 Task: Look for space in Svetlyy, Russia from 10th June, 2023 to 25th June, 2023 for 4 adults in price range Rs.10000 to Rs.15000. Place can be private room with 4 bedrooms having 4 beds and 4 bathrooms. Property type can be house, flat, guest house, hotel. Amenities needed are: wifi, TV, free parkinig on premises, gym, breakfast. Booking option can be shelf check-in. Required host language is English.
Action: Mouse moved to (314, 133)
Screenshot: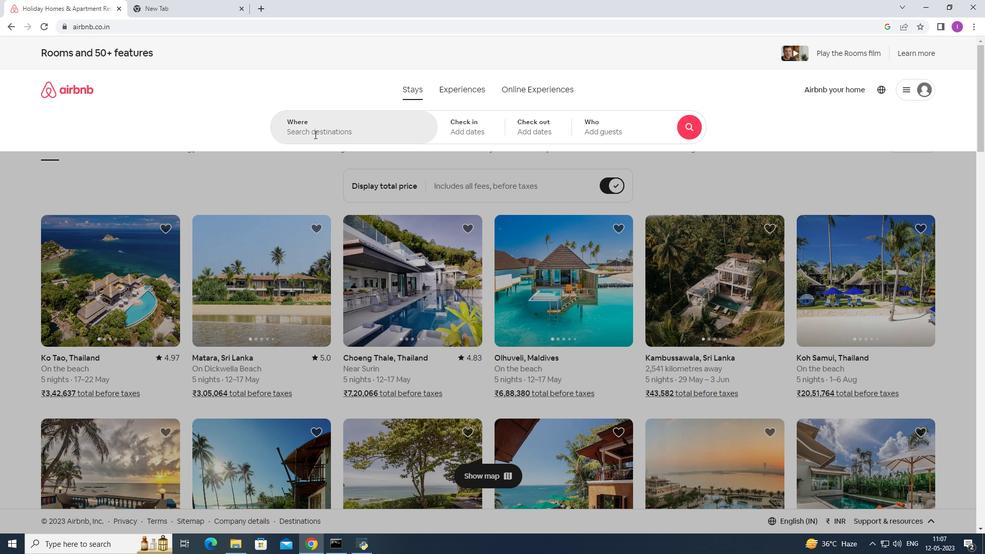 
Action: Mouse pressed left at (314, 133)
Screenshot: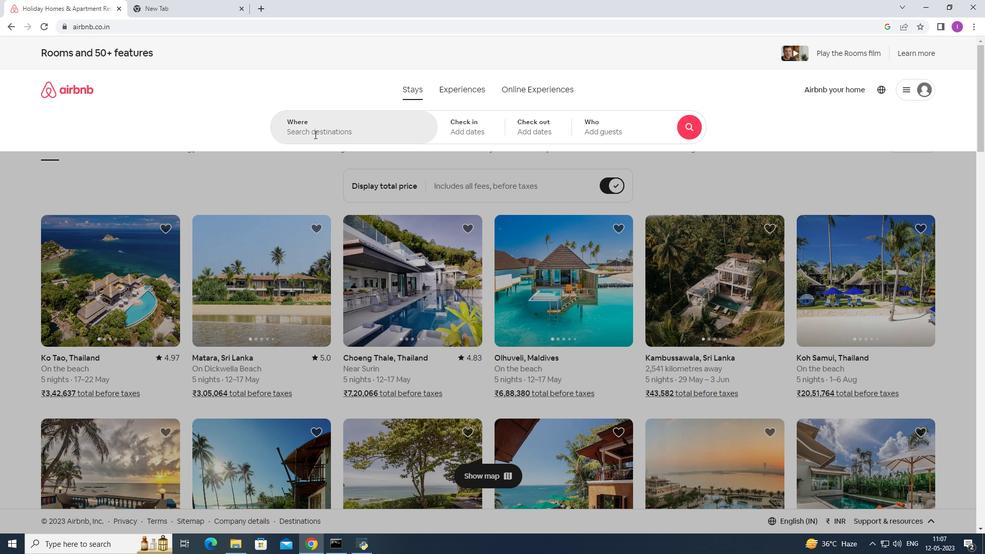
Action: Key pressed <Key.shift>Svetlyy,<Key.shift><Key.shift><Key.shift><Key.shift><Key.shift><Key.shift><Key.shift><Key.shift><Key.shift><Key.shift><Key.shift><Key.shift><Key.shift>Russia
Screenshot: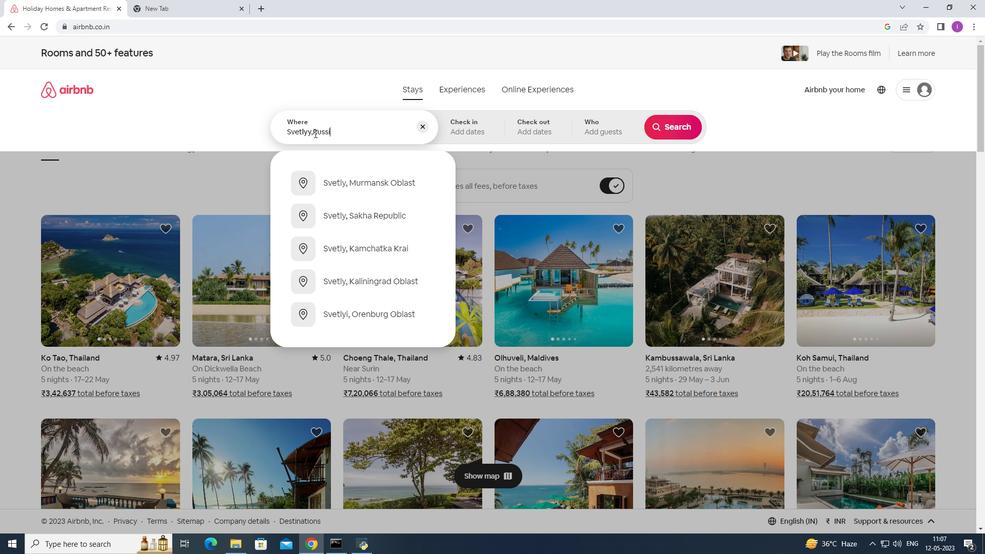 
Action: Mouse moved to (484, 126)
Screenshot: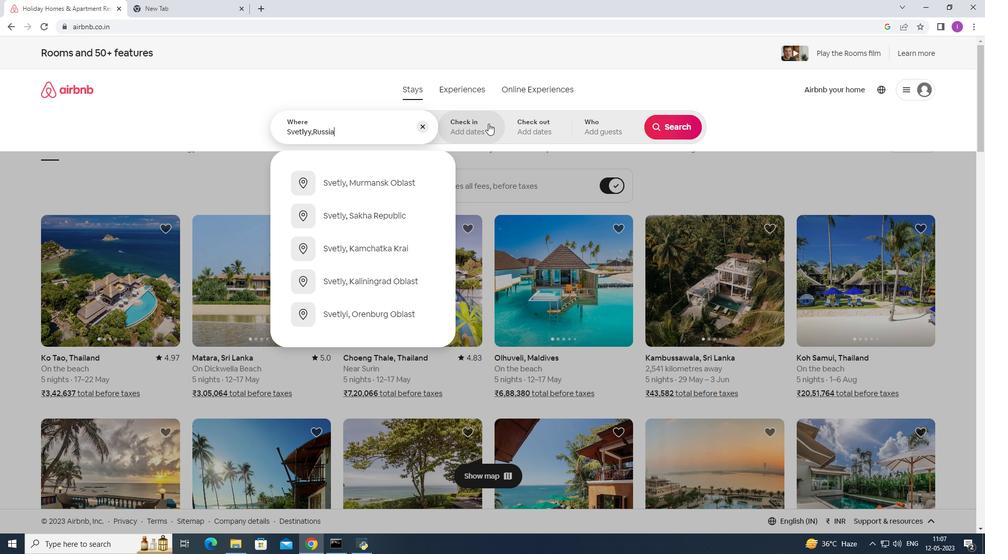 
Action: Mouse pressed left at (484, 126)
Screenshot: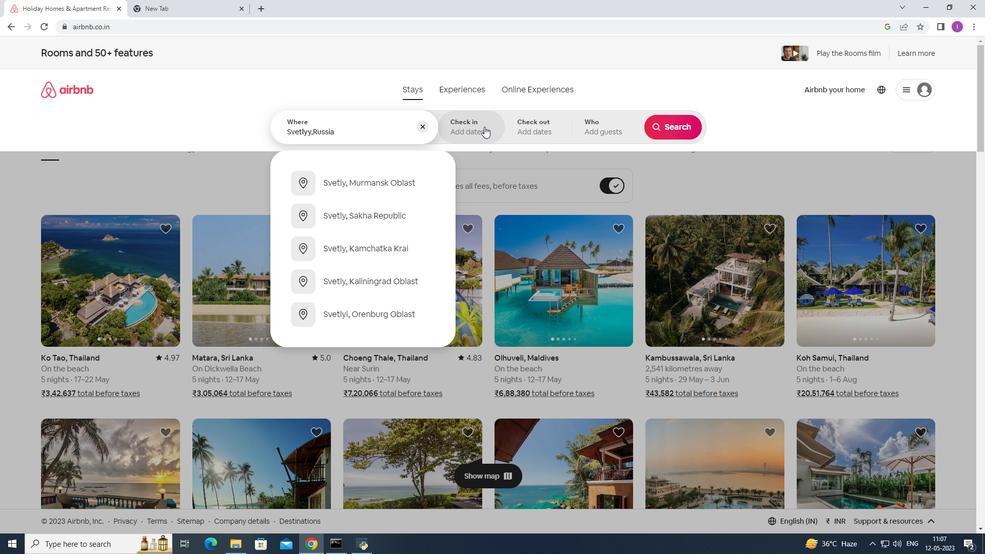 
Action: Mouse moved to (657, 271)
Screenshot: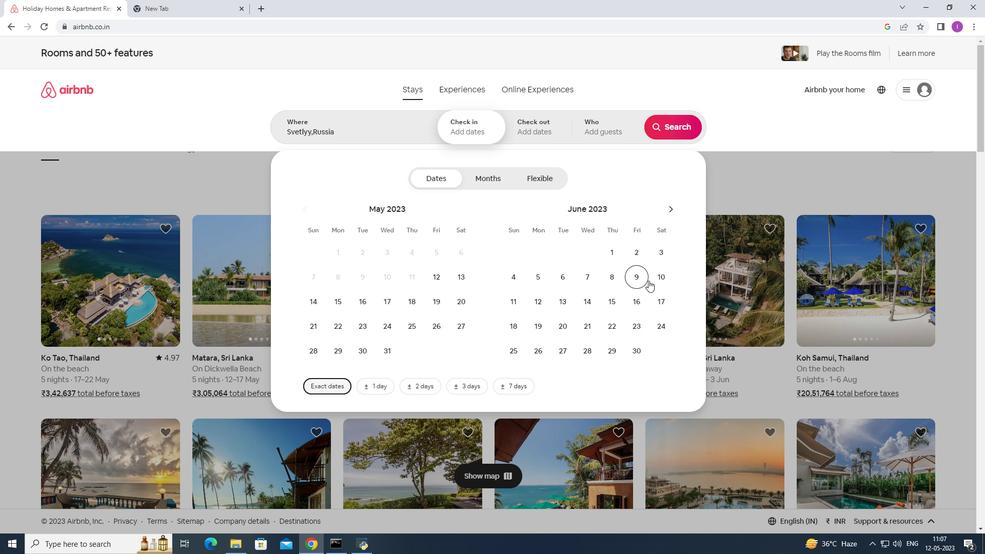 
Action: Mouse pressed left at (657, 271)
Screenshot: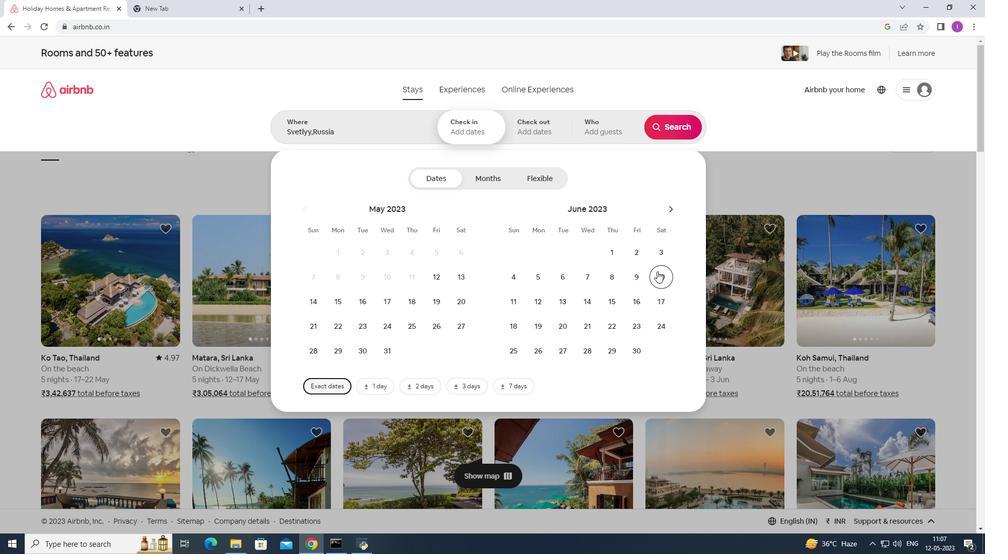 
Action: Mouse moved to (515, 355)
Screenshot: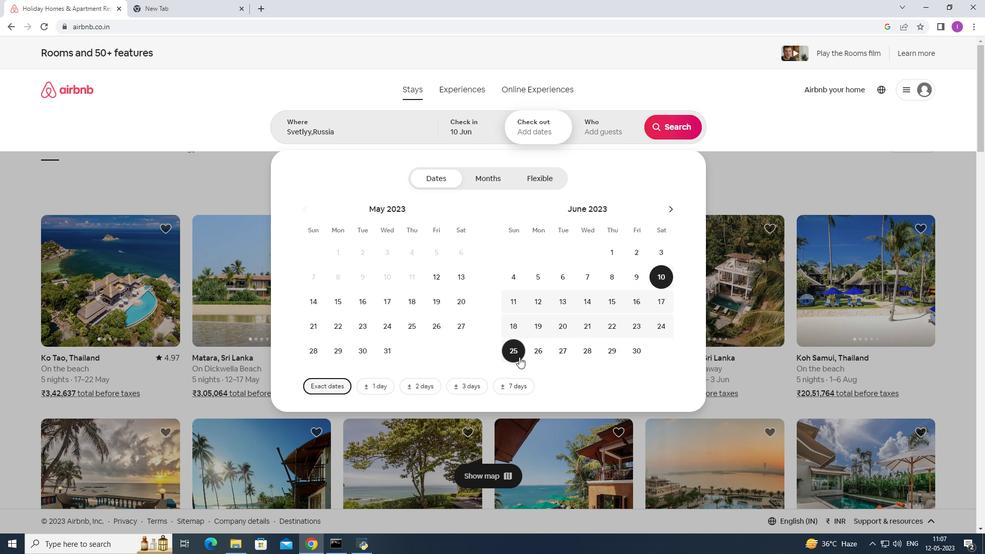
Action: Mouse pressed left at (515, 355)
Screenshot: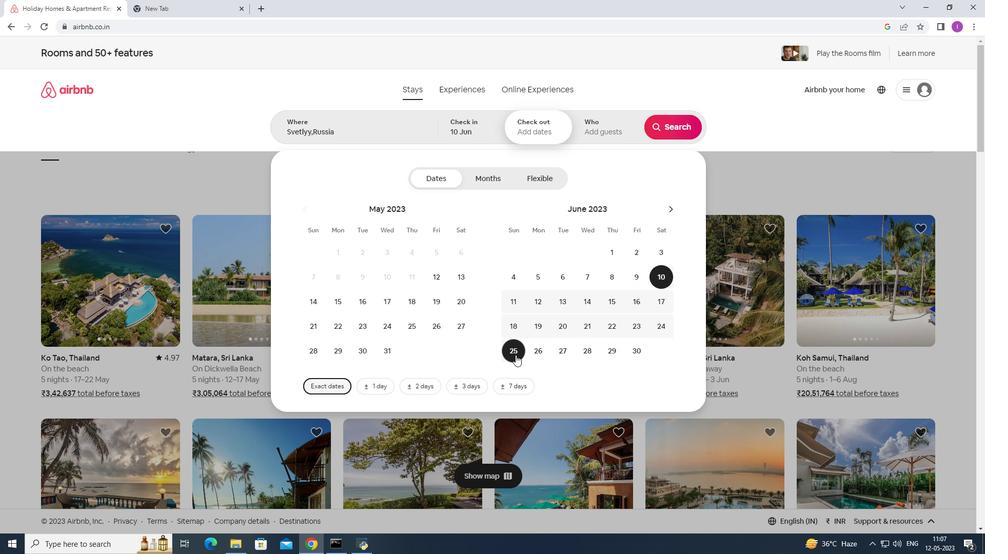 
Action: Mouse moved to (612, 127)
Screenshot: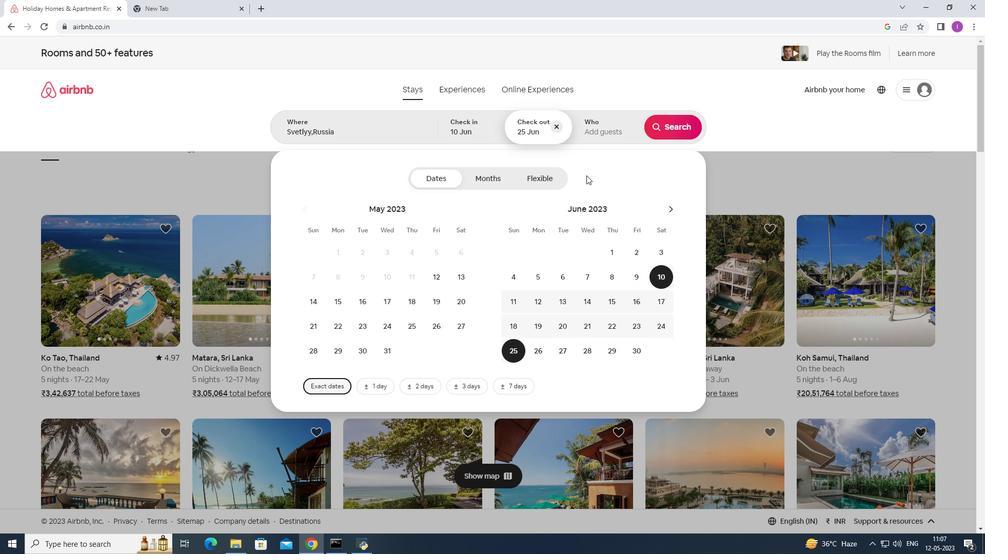 
Action: Mouse pressed left at (612, 127)
Screenshot: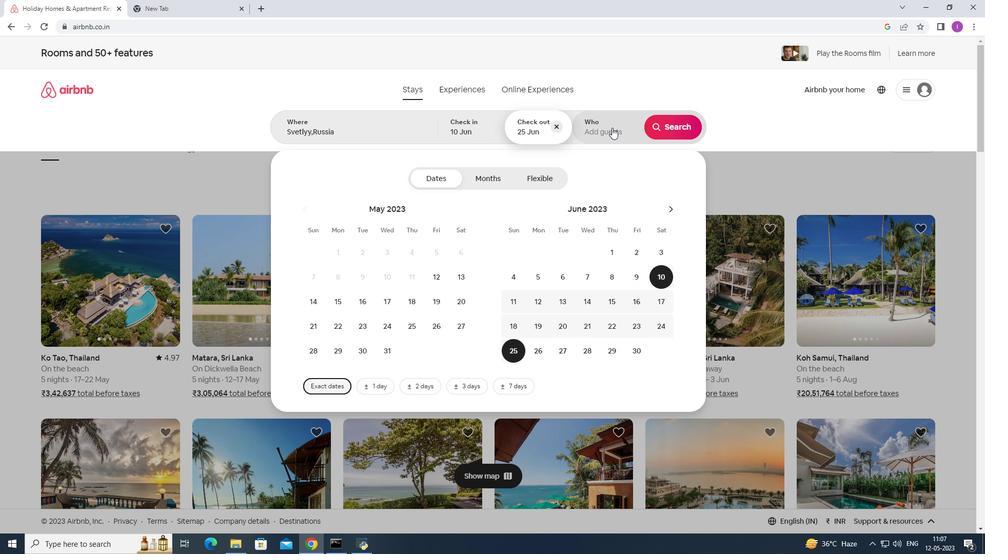 
Action: Mouse moved to (676, 178)
Screenshot: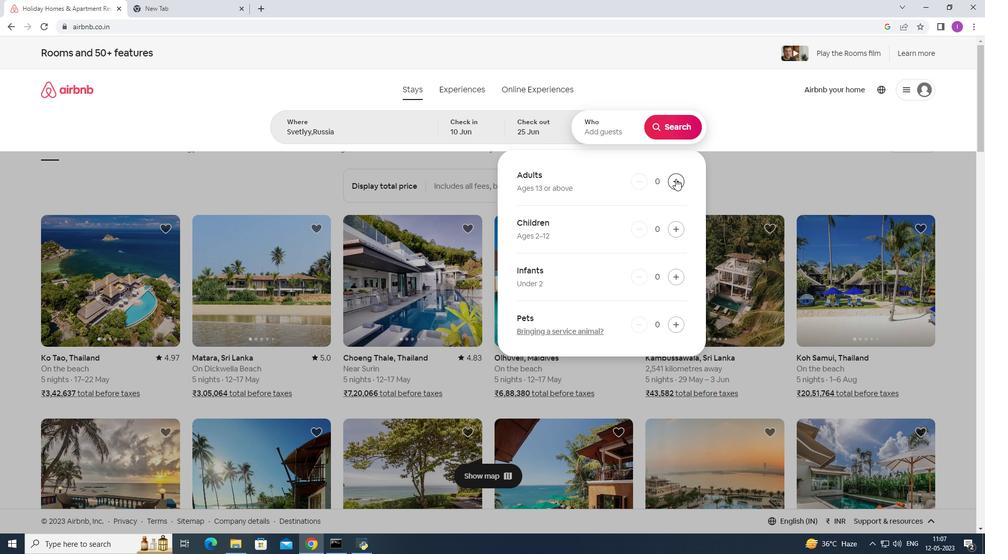 
Action: Mouse pressed left at (676, 178)
Screenshot: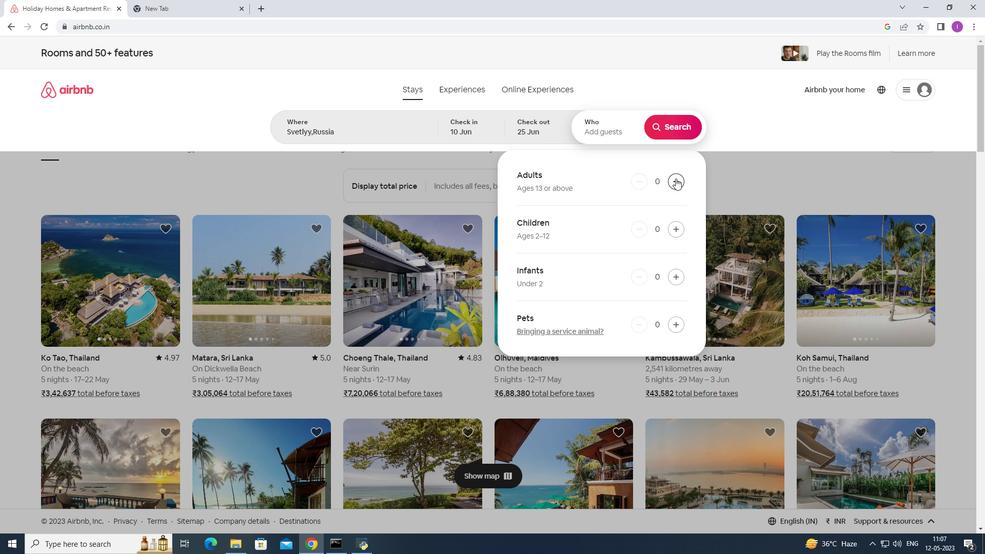 
Action: Mouse moved to (676, 178)
Screenshot: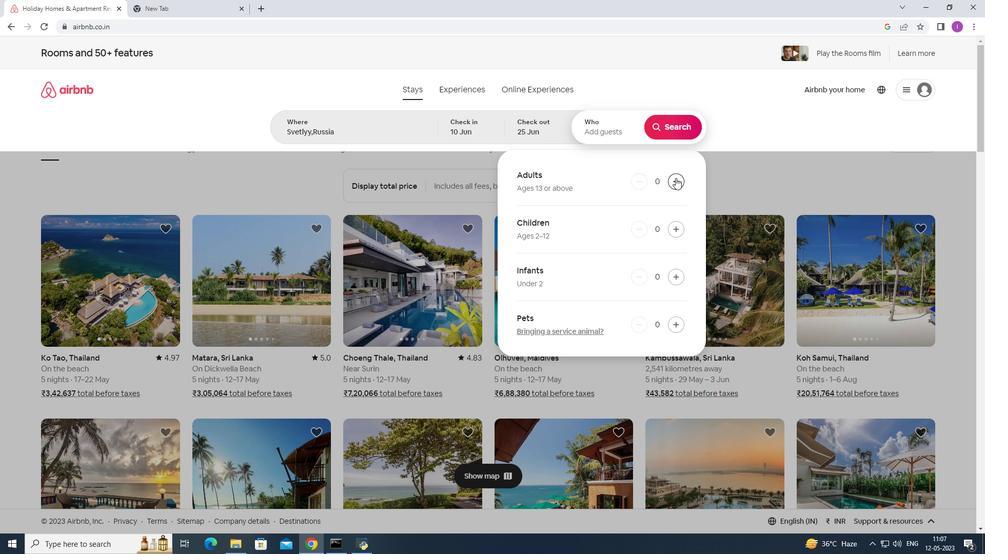 
Action: Mouse pressed left at (676, 178)
Screenshot: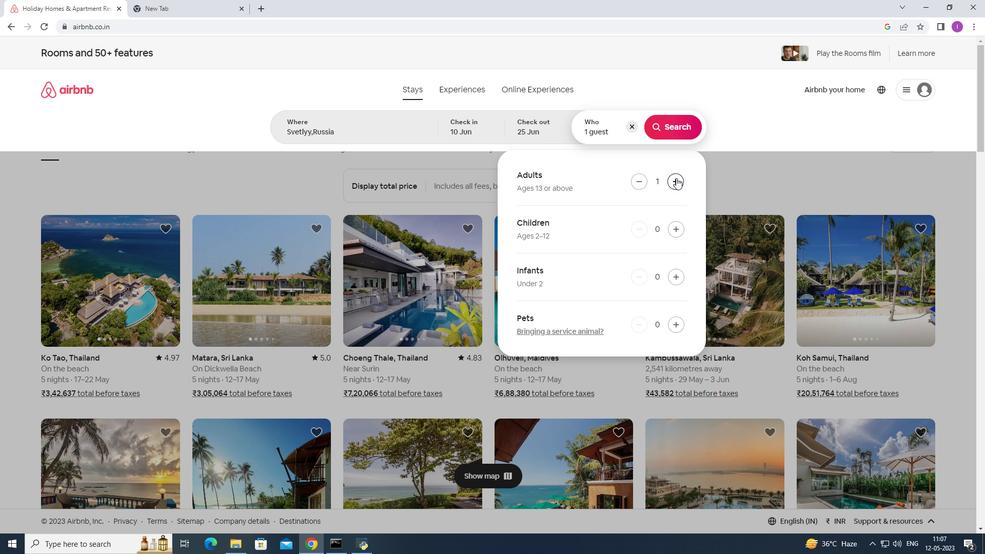 
Action: Mouse pressed left at (676, 178)
Screenshot: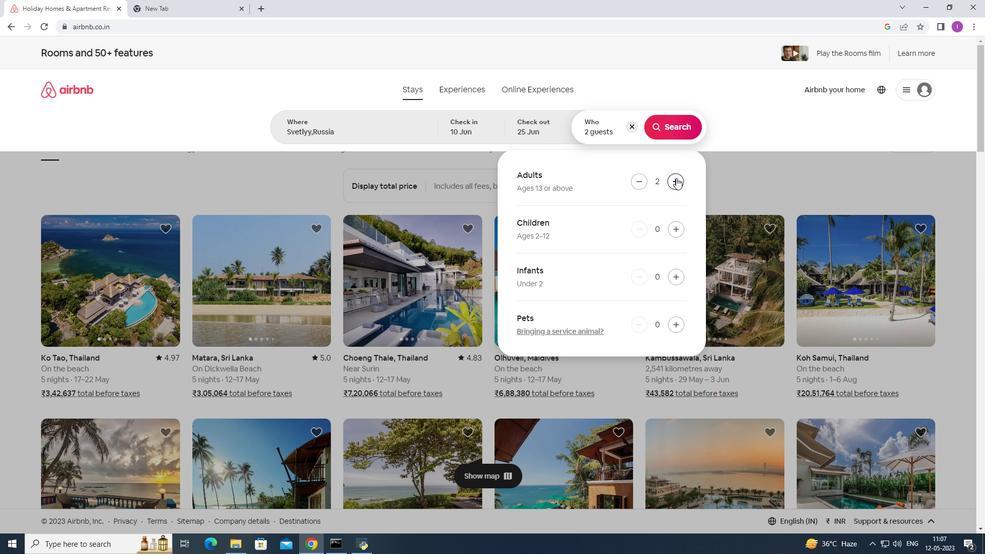 
Action: Mouse pressed left at (676, 178)
Screenshot: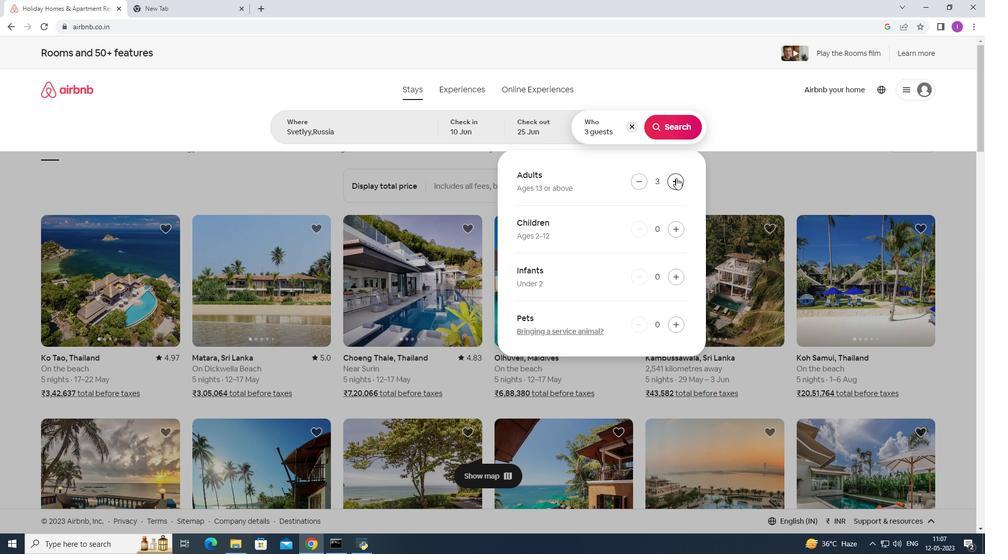 
Action: Mouse pressed left at (676, 178)
Screenshot: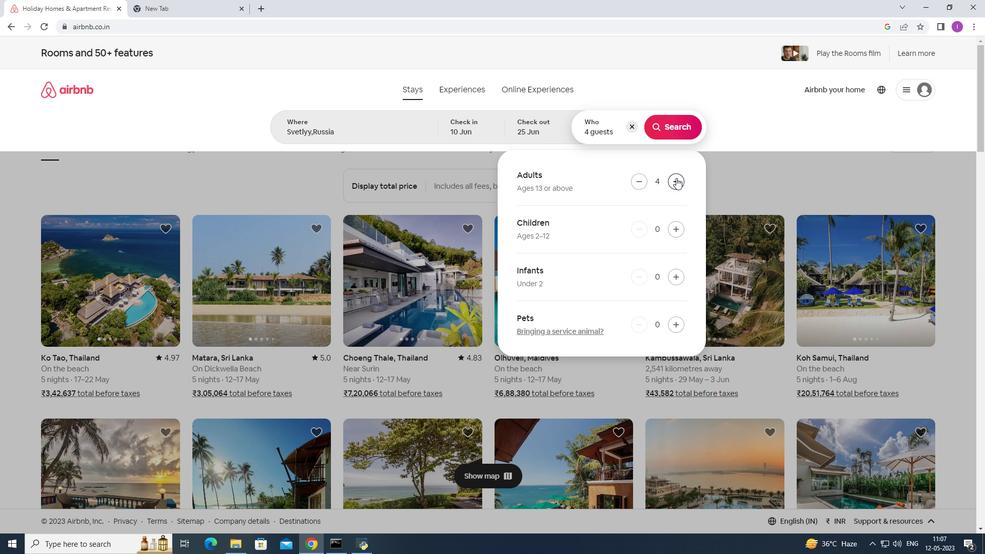 
Action: Mouse moved to (641, 183)
Screenshot: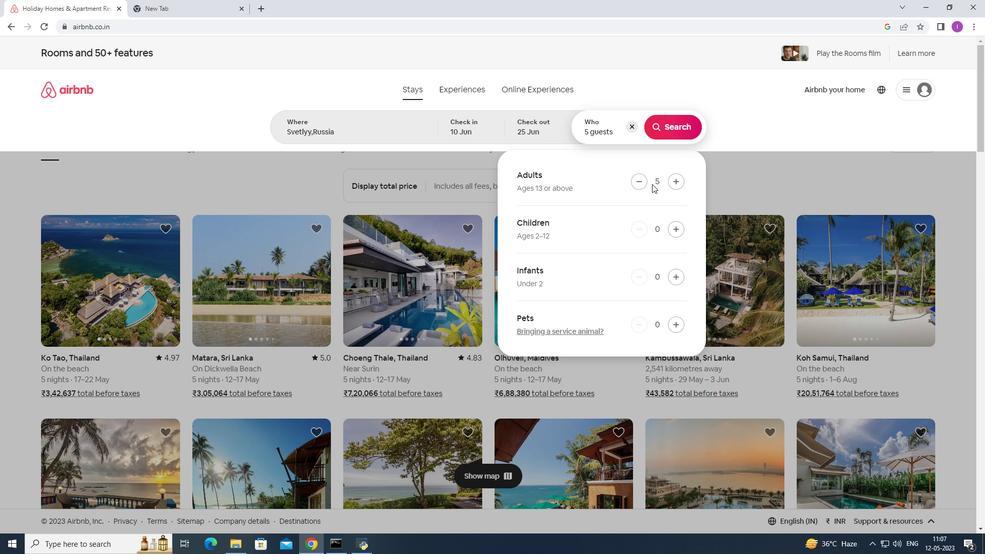 
Action: Mouse pressed left at (641, 183)
Screenshot: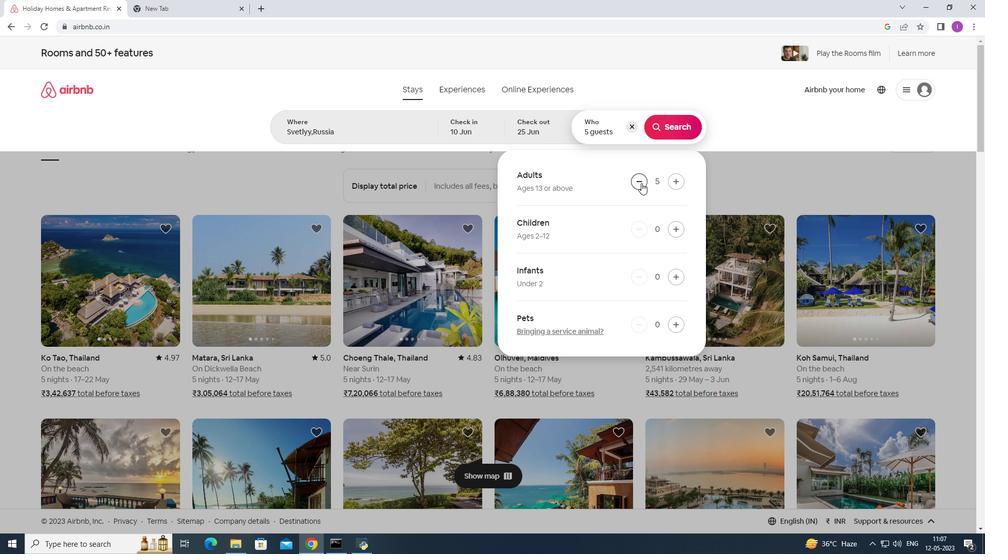 
Action: Mouse moved to (693, 126)
Screenshot: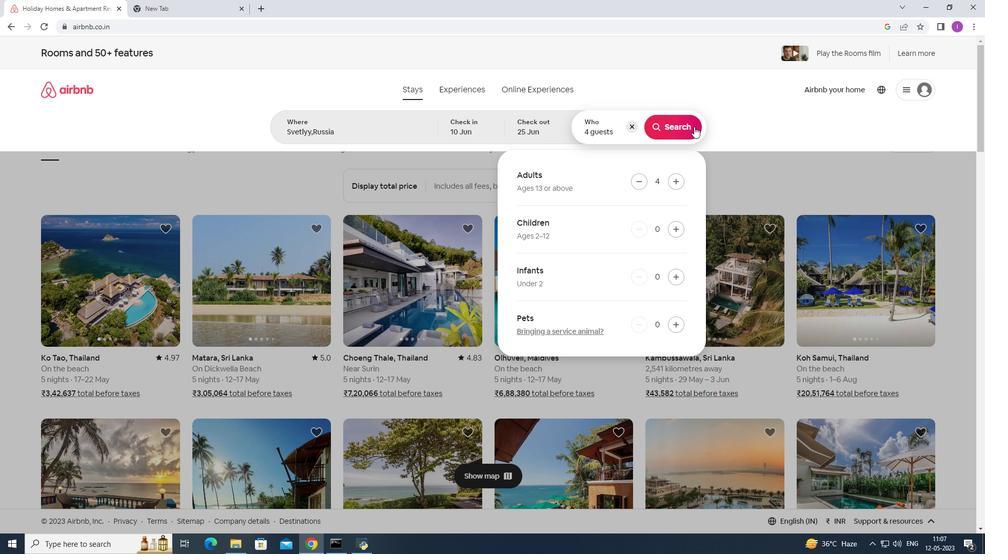 
Action: Mouse pressed left at (693, 126)
Screenshot: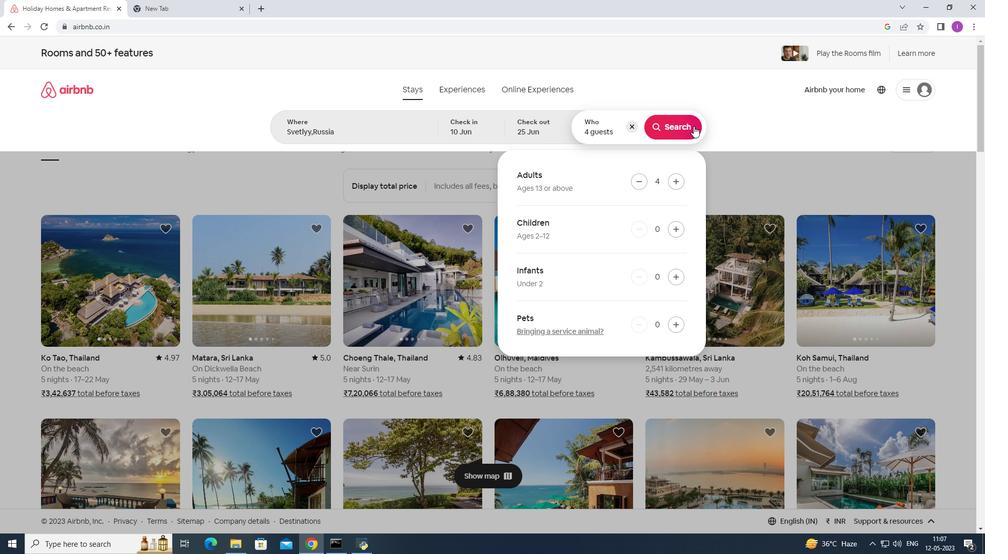 
Action: Mouse moved to (930, 91)
Screenshot: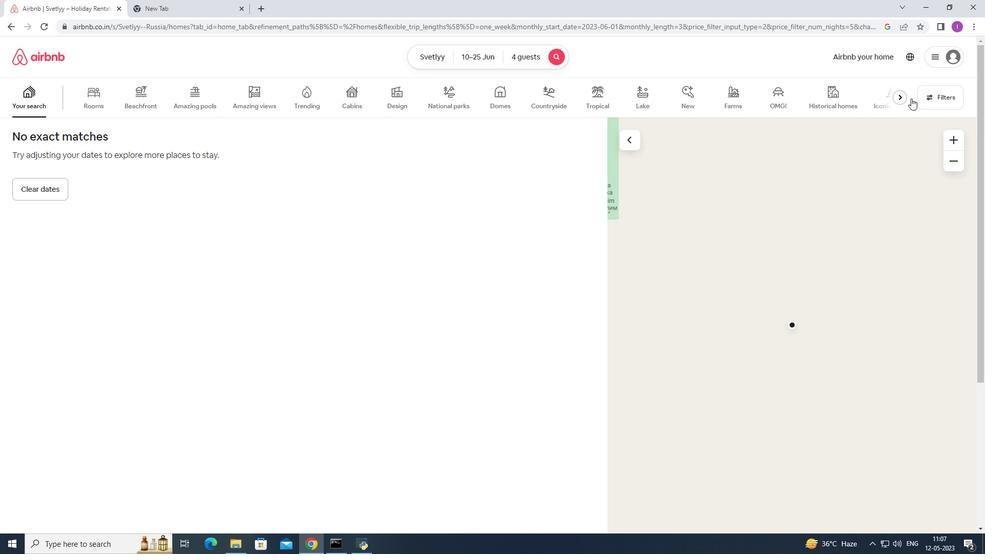 
Action: Mouse pressed left at (930, 91)
Screenshot: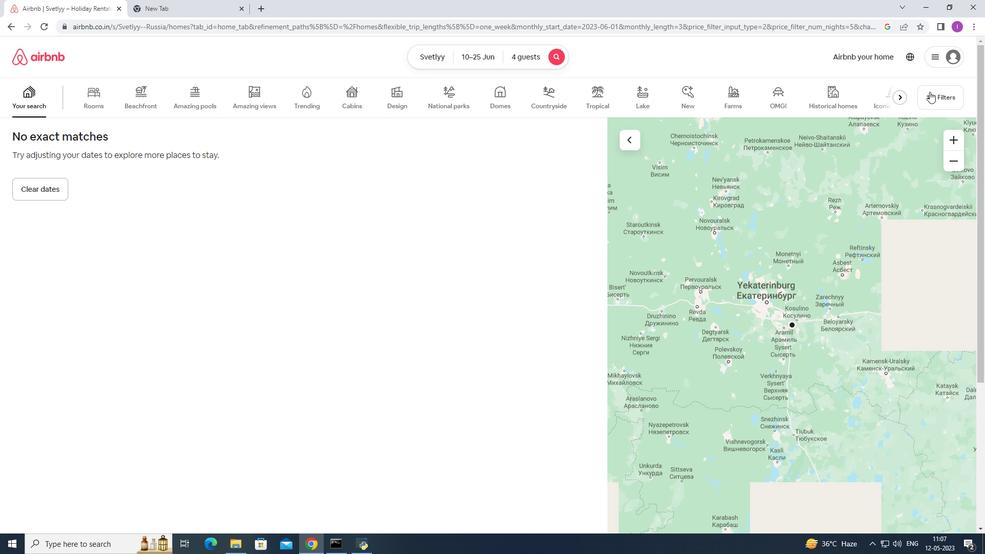 
Action: Mouse moved to (556, 349)
Screenshot: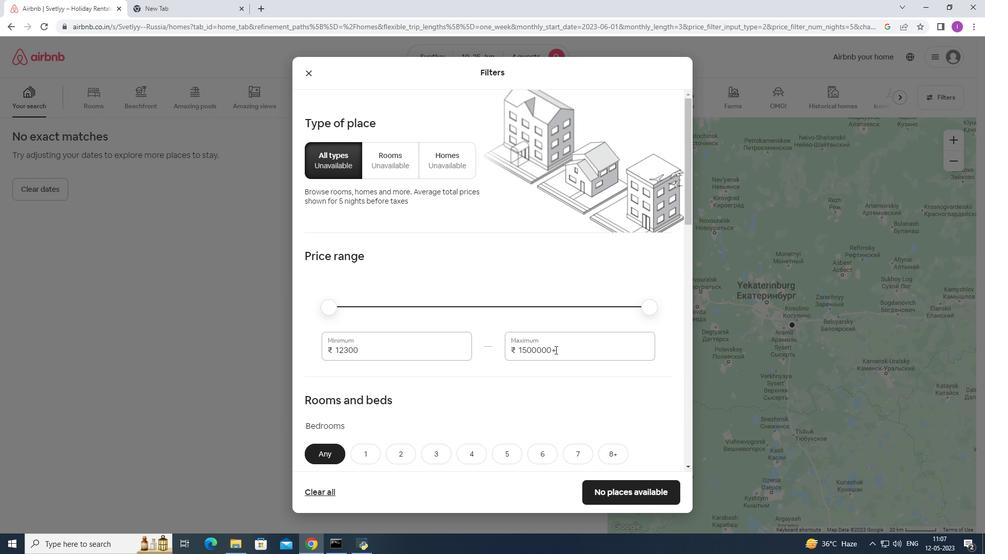 
Action: Mouse pressed left at (556, 349)
Screenshot: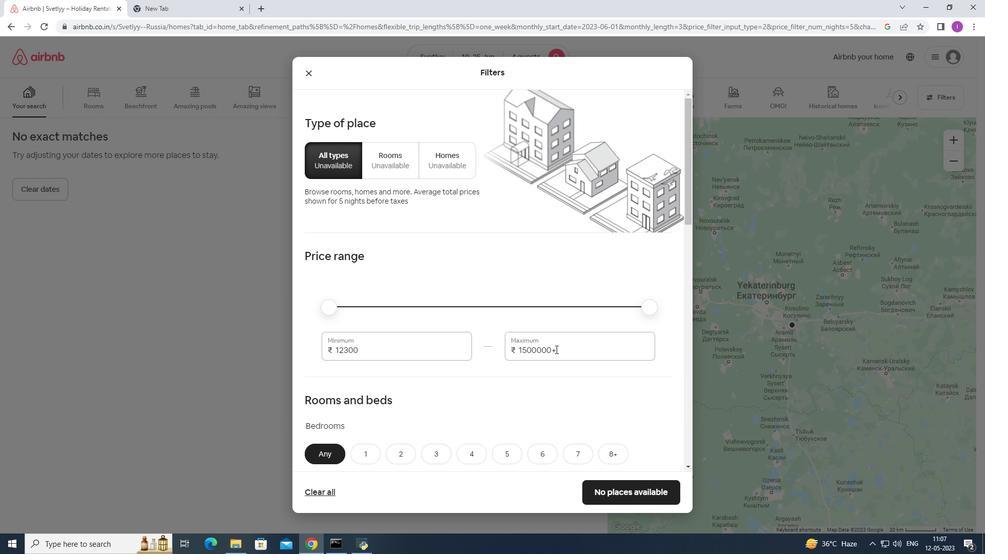 
Action: Mouse moved to (506, 349)
Screenshot: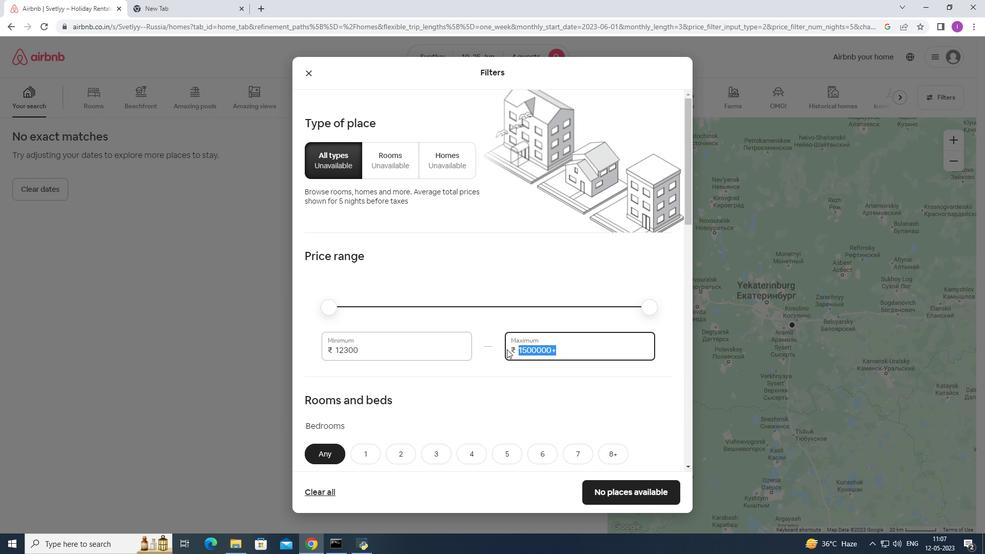 
Action: Key pressed 1
Screenshot: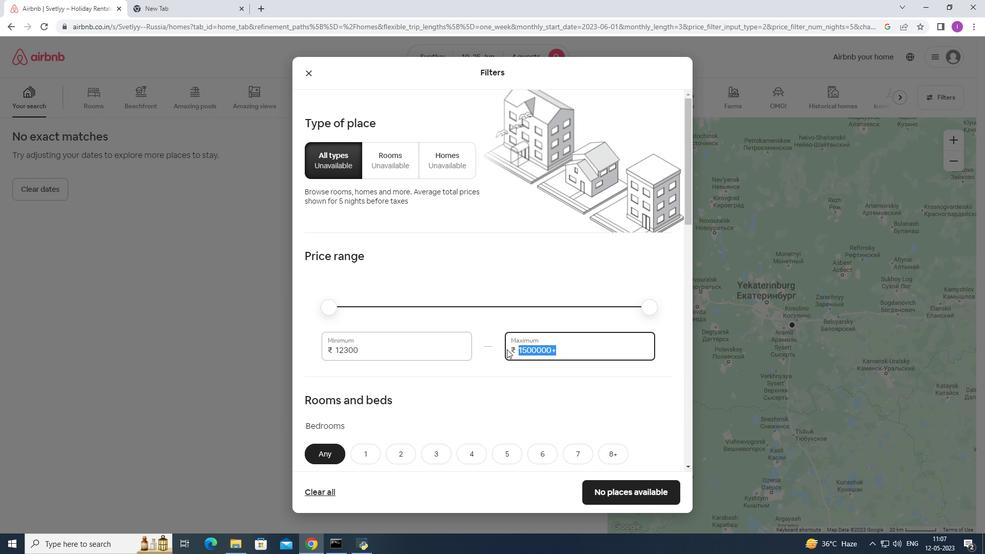
Action: Mouse moved to (506, 349)
Screenshot: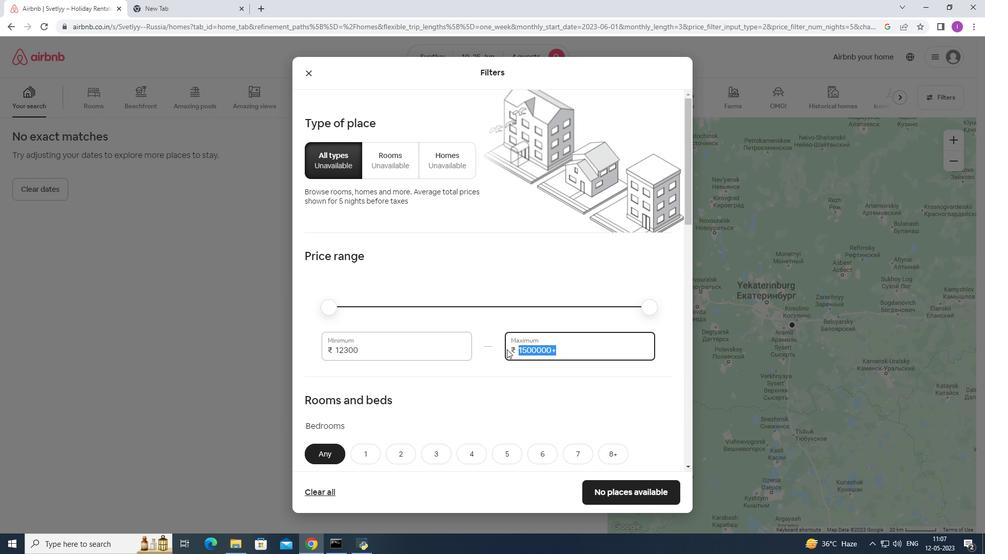 
Action: Key pressed 5000
Screenshot: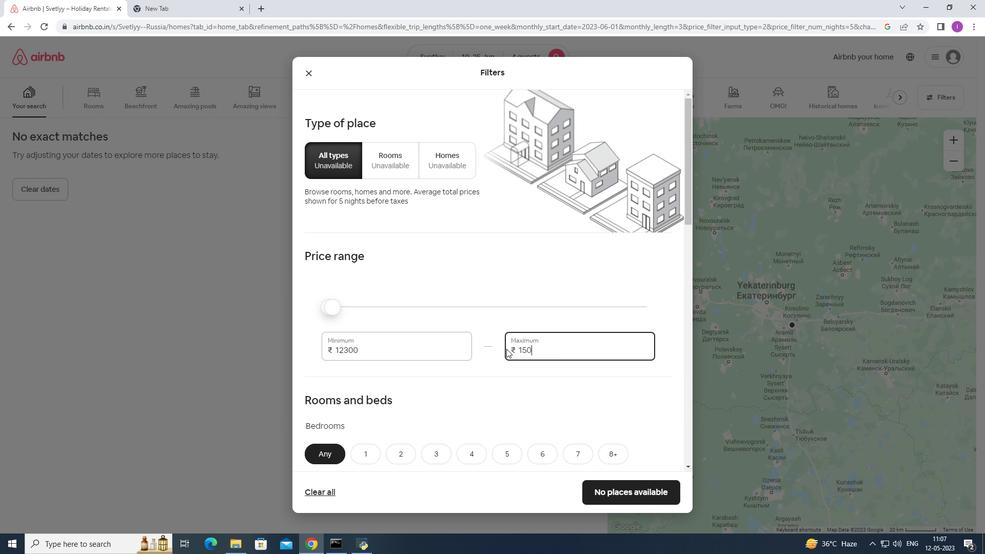
Action: Mouse moved to (435, 365)
Screenshot: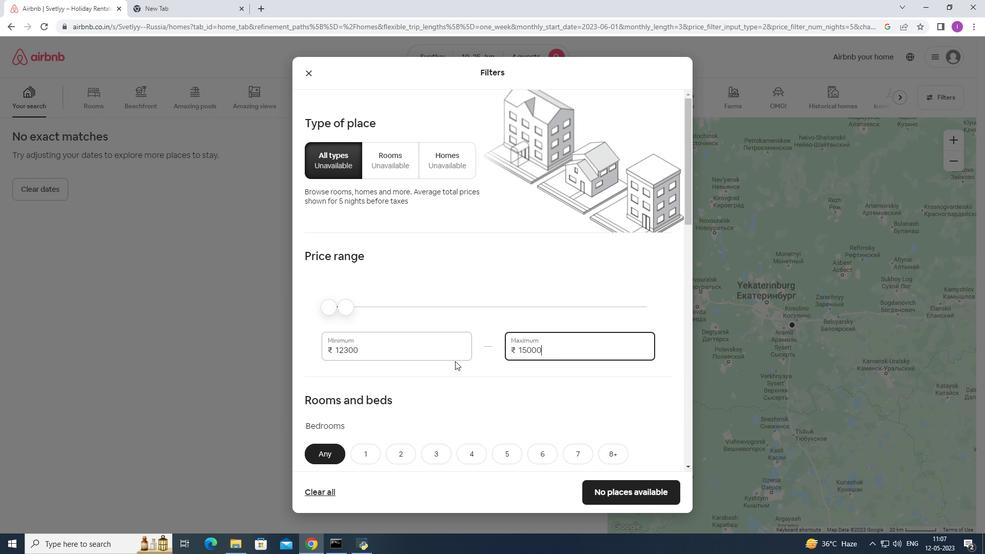 
Action: Mouse scrolled (435, 365) with delta (0, 0)
Screenshot: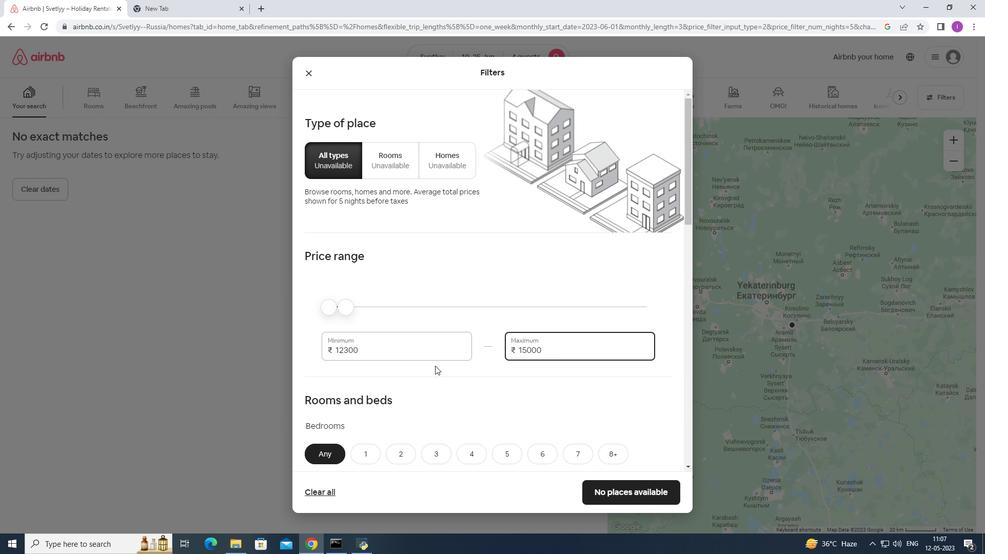 
Action: Mouse moved to (381, 302)
Screenshot: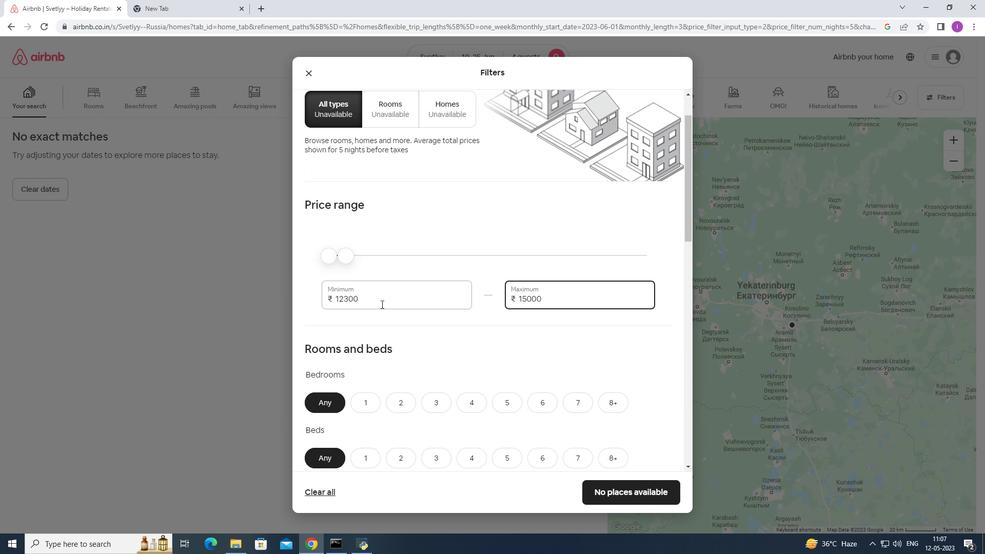 
Action: Mouse pressed left at (381, 302)
Screenshot: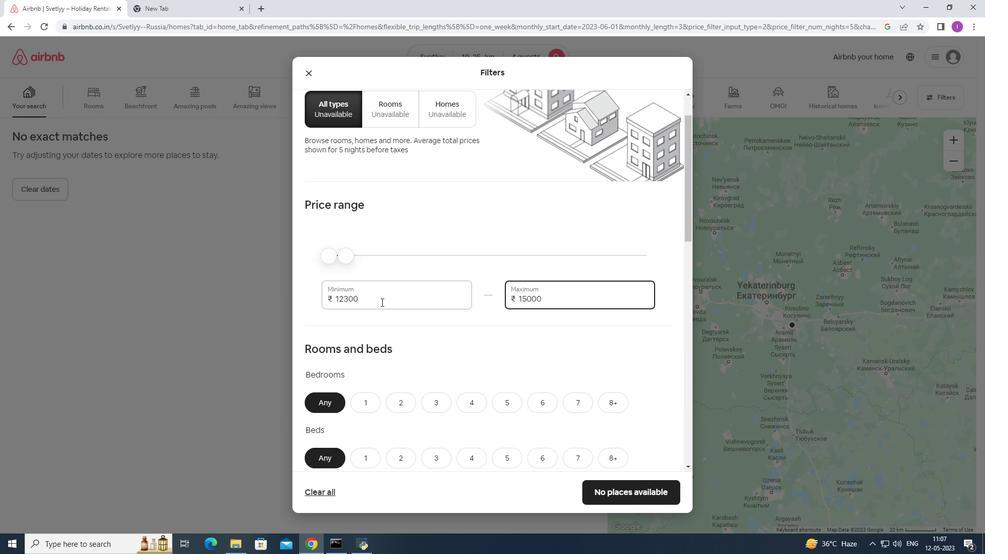 
Action: Mouse moved to (308, 305)
Screenshot: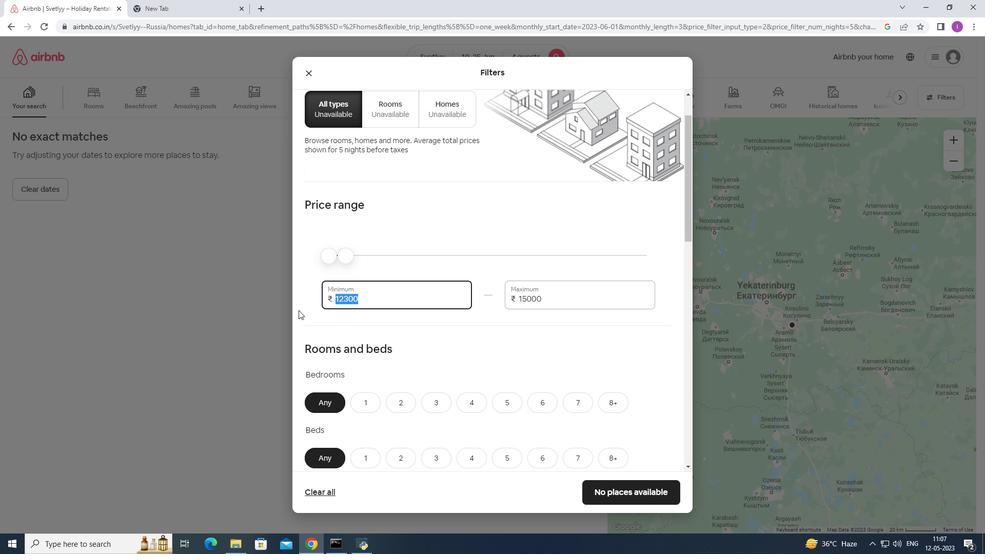 
Action: Key pressed 10000
Screenshot: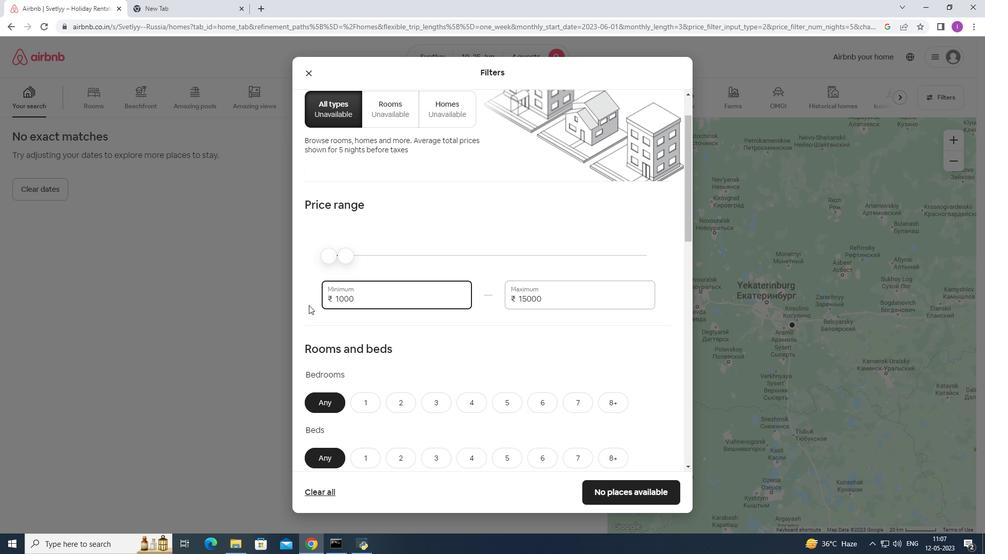 
Action: Mouse moved to (323, 299)
Screenshot: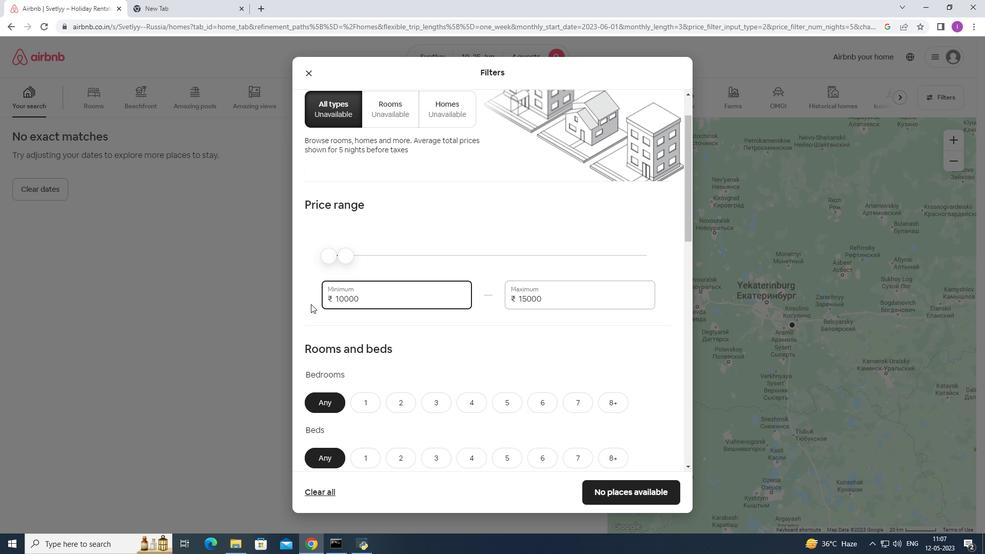 
Action: Mouse scrolled (323, 299) with delta (0, 0)
Screenshot: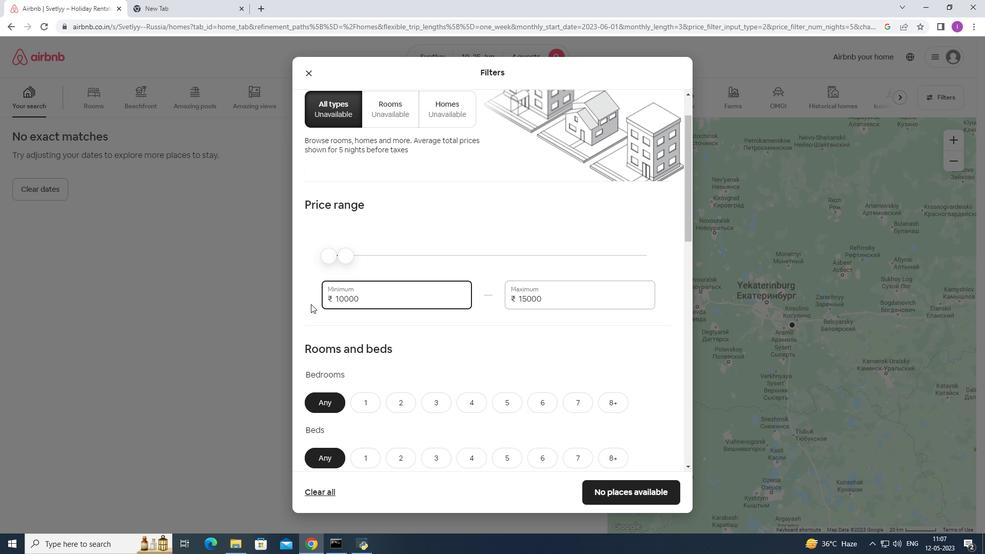 
Action: Mouse moved to (340, 290)
Screenshot: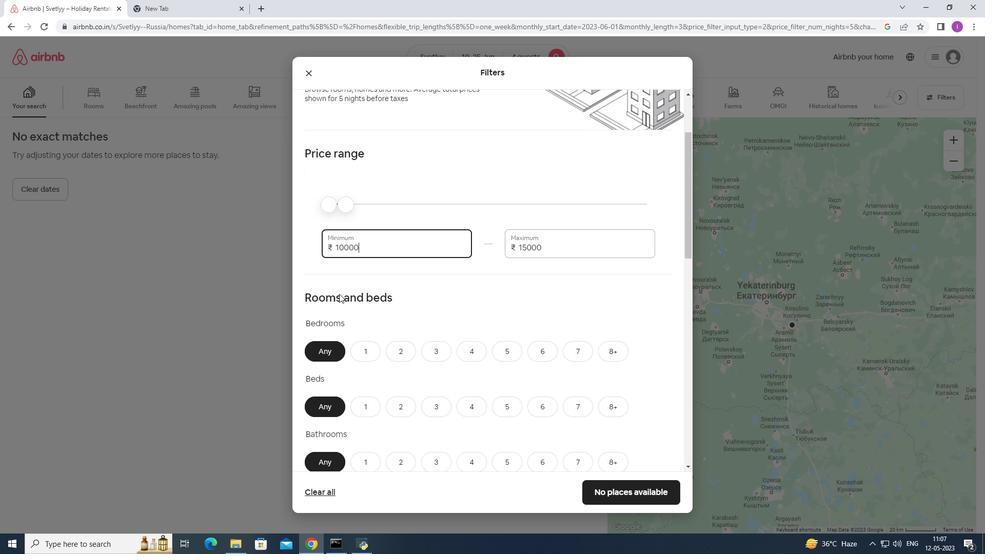 
Action: Mouse scrolled (340, 289) with delta (0, 0)
Screenshot: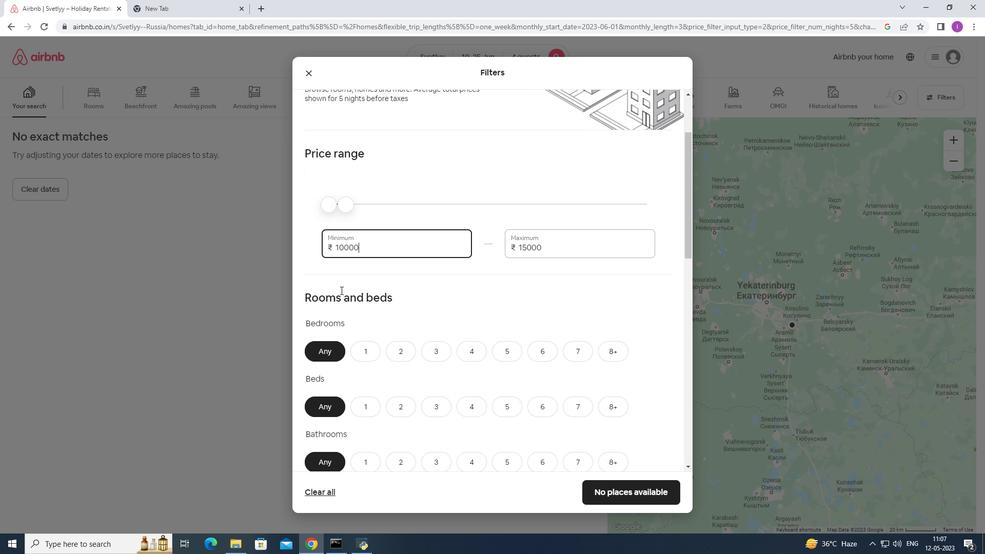 
Action: Mouse moved to (342, 288)
Screenshot: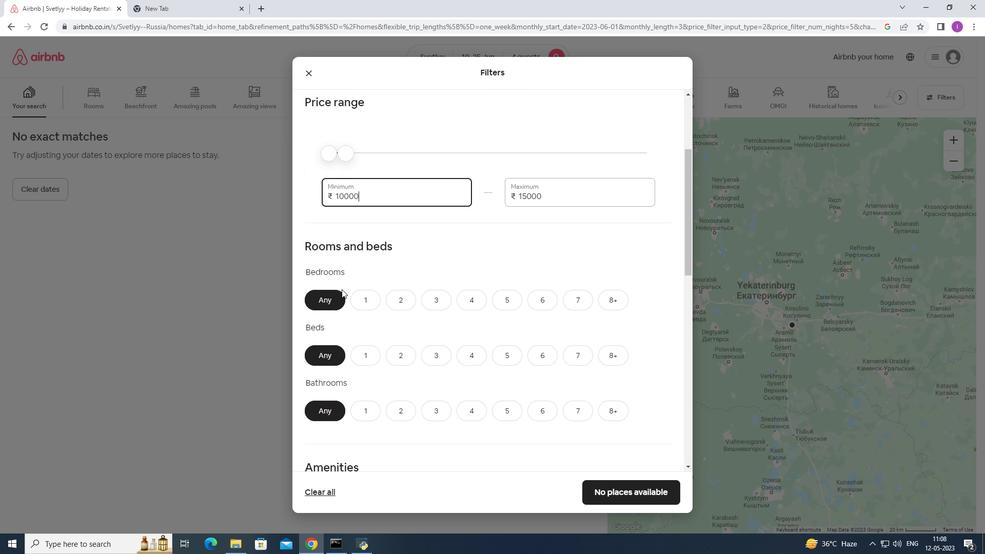 
Action: Mouse scrolled (342, 288) with delta (0, 0)
Screenshot: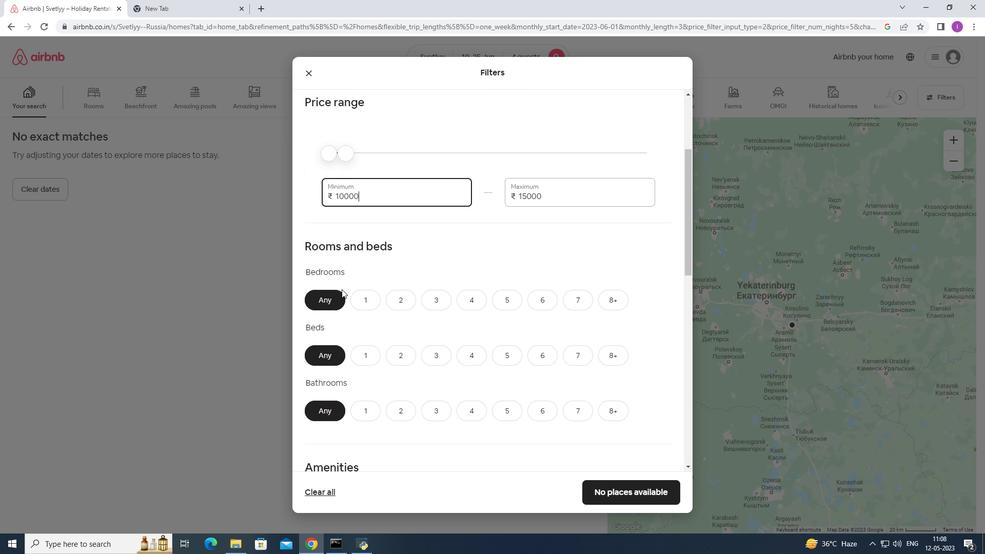 
Action: Mouse moved to (469, 246)
Screenshot: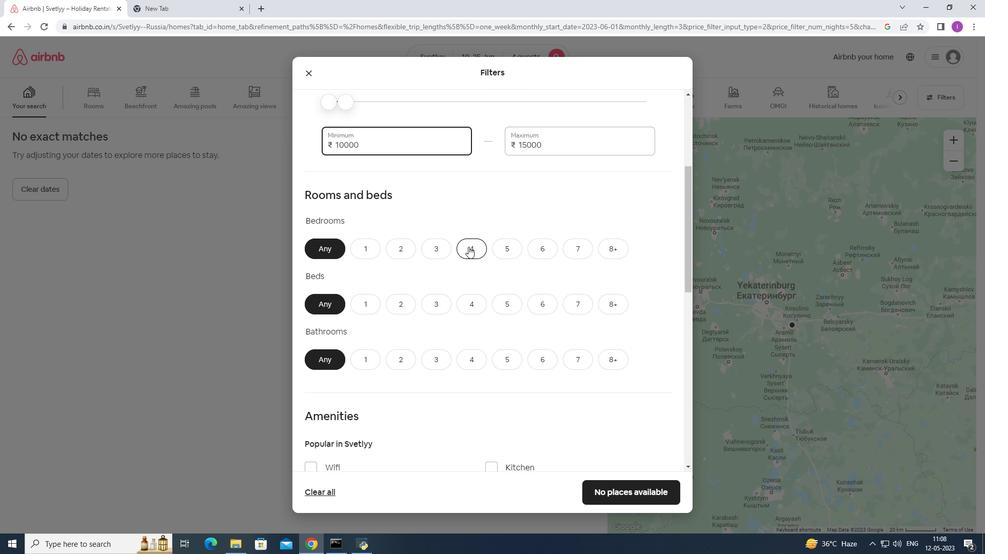 
Action: Mouse pressed left at (469, 246)
Screenshot: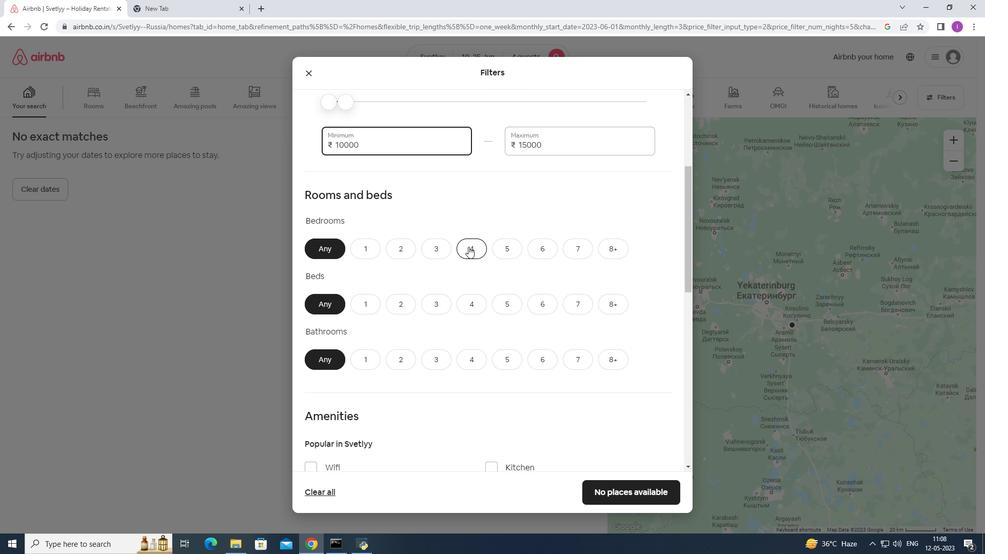 
Action: Mouse moved to (471, 302)
Screenshot: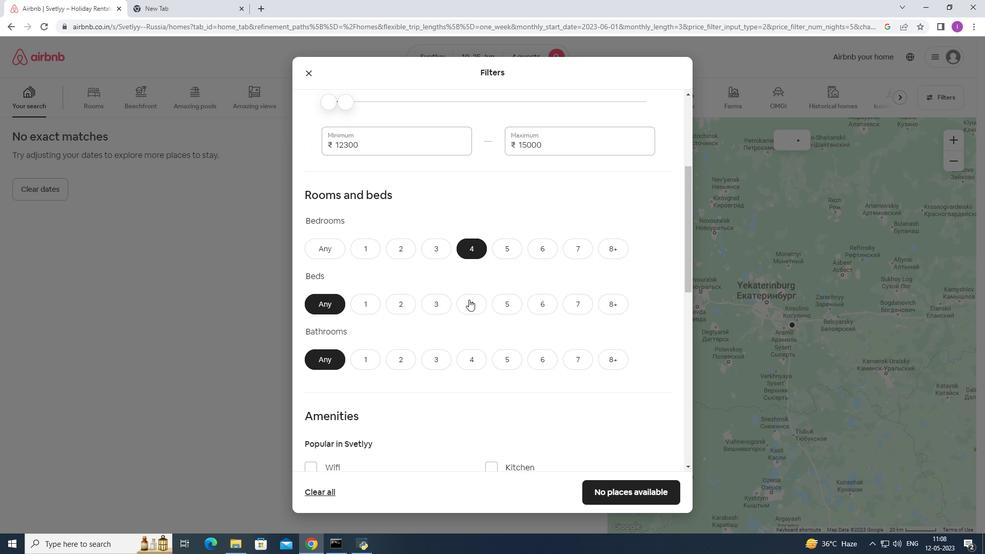 
Action: Mouse pressed left at (471, 302)
Screenshot: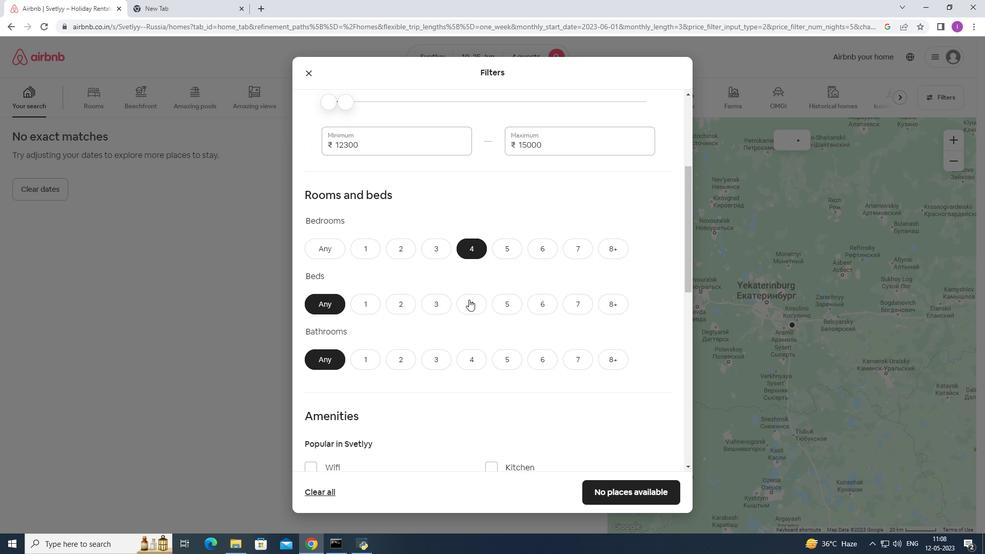 
Action: Mouse moved to (469, 361)
Screenshot: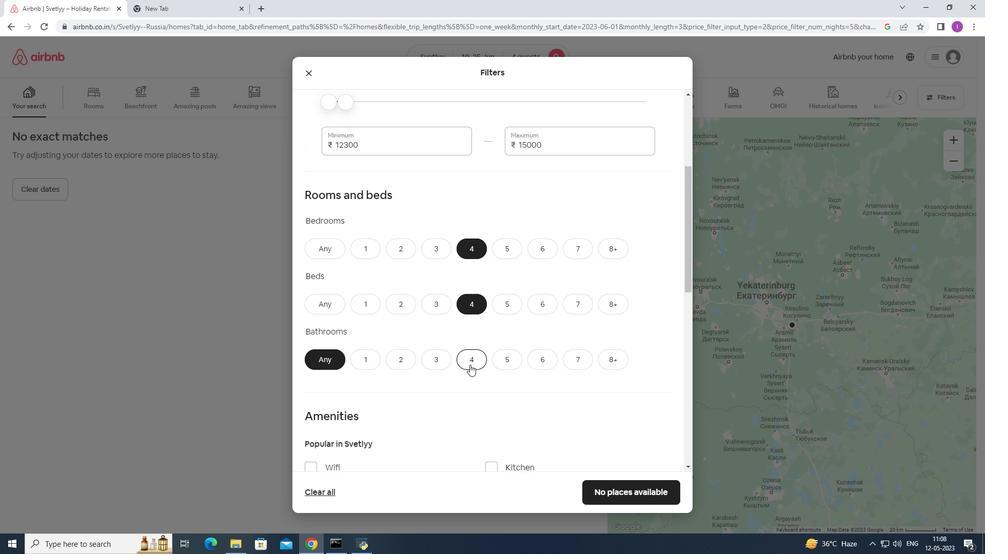 
Action: Mouse pressed left at (469, 361)
Screenshot: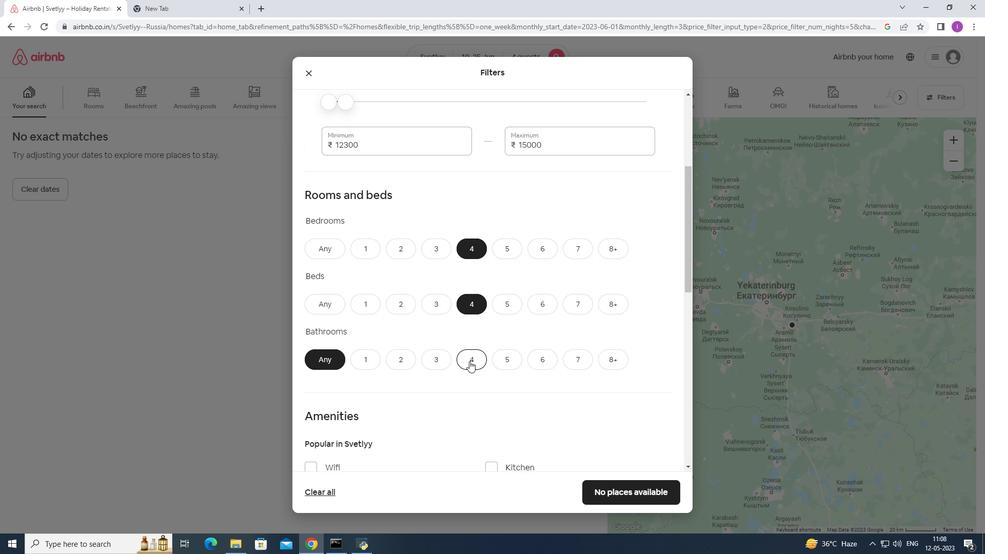 
Action: Mouse moved to (464, 339)
Screenshot: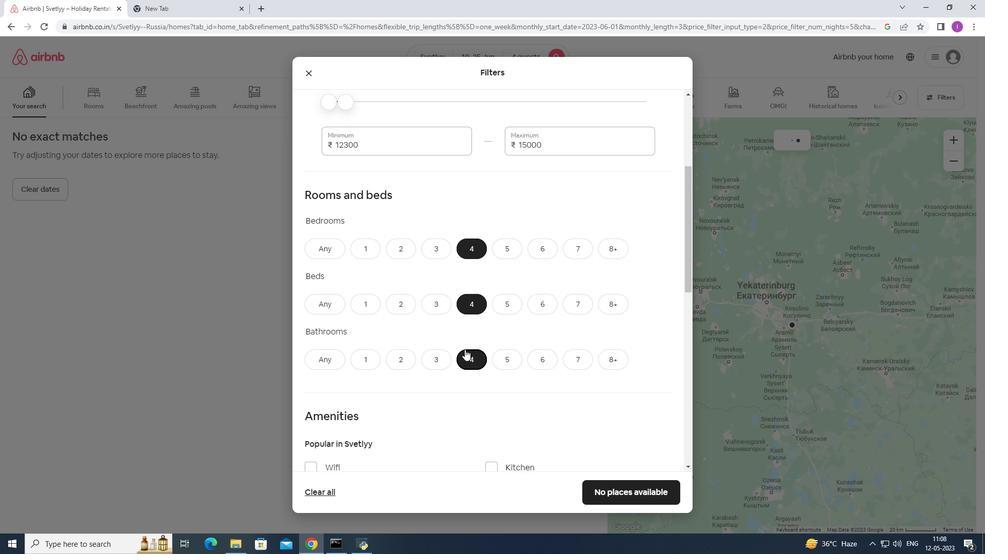 
Action: Mouse scrolled (464, 338) with delta (0, 0)
Screenshot: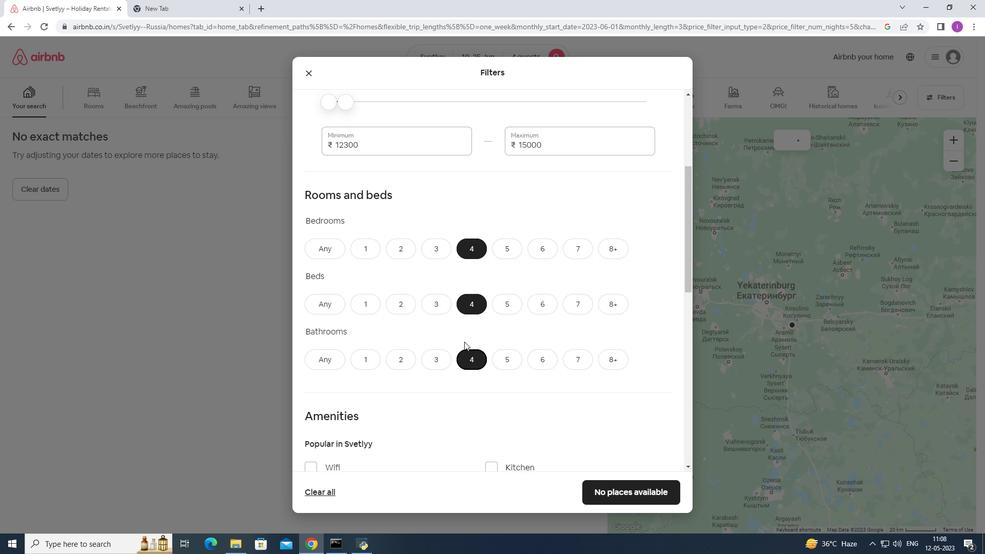 
Action: Mouse scrolled (464, 338) with delta (0, 0)
Screenshot: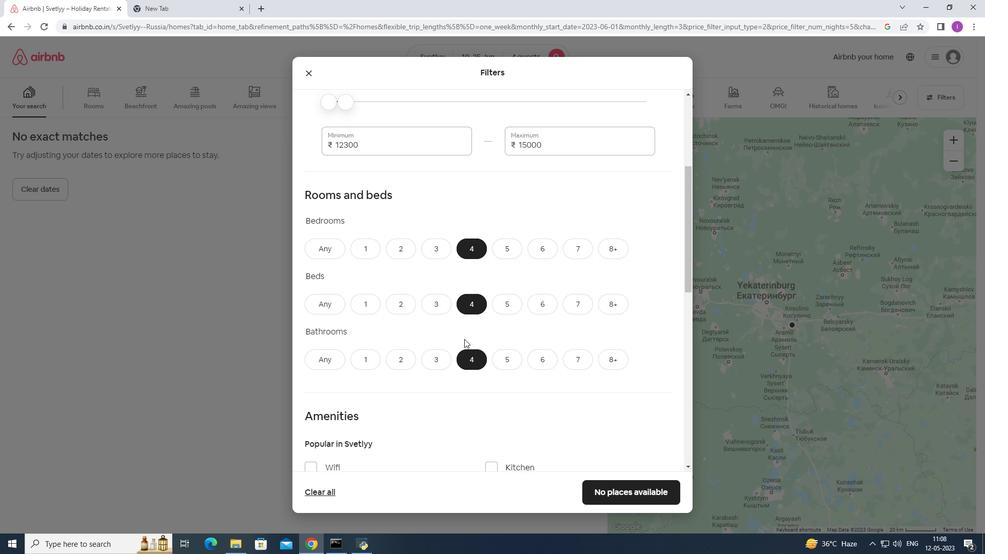 
Action: Mouse moved to (465, 335)
Screenshot: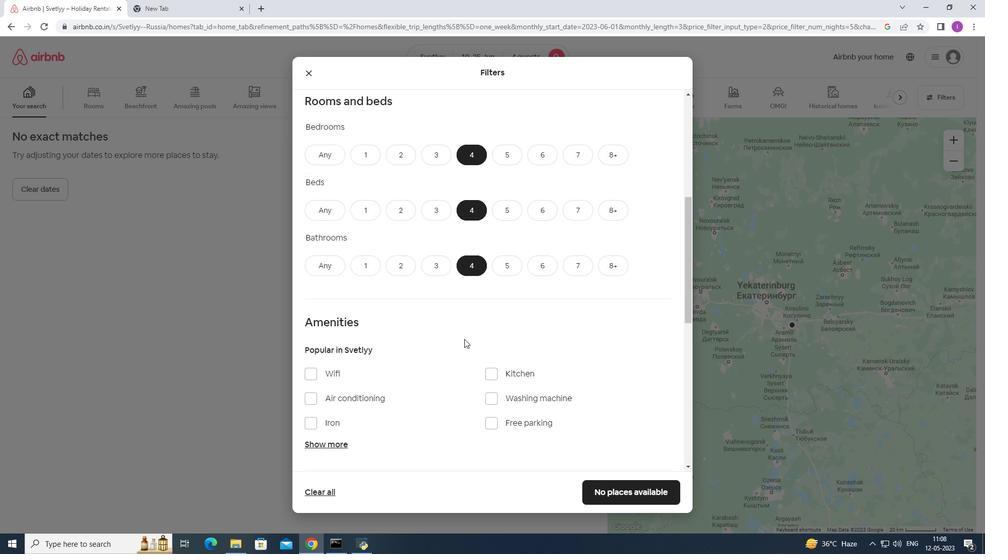 
Action: Mouse scrolled (465, 335) with delta (0, 0)
Screenshot: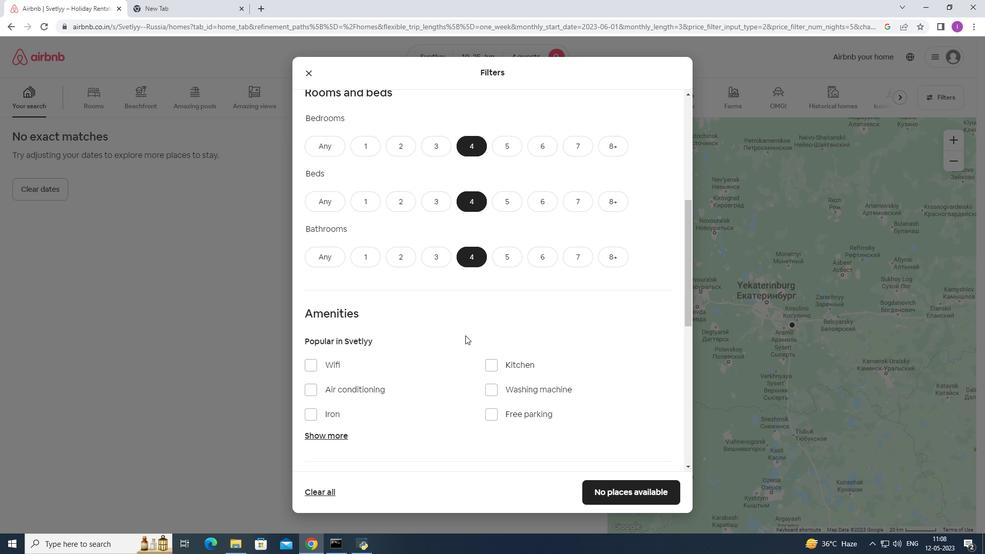 
Action: Mouse moved to (467, 333)
Screenshot: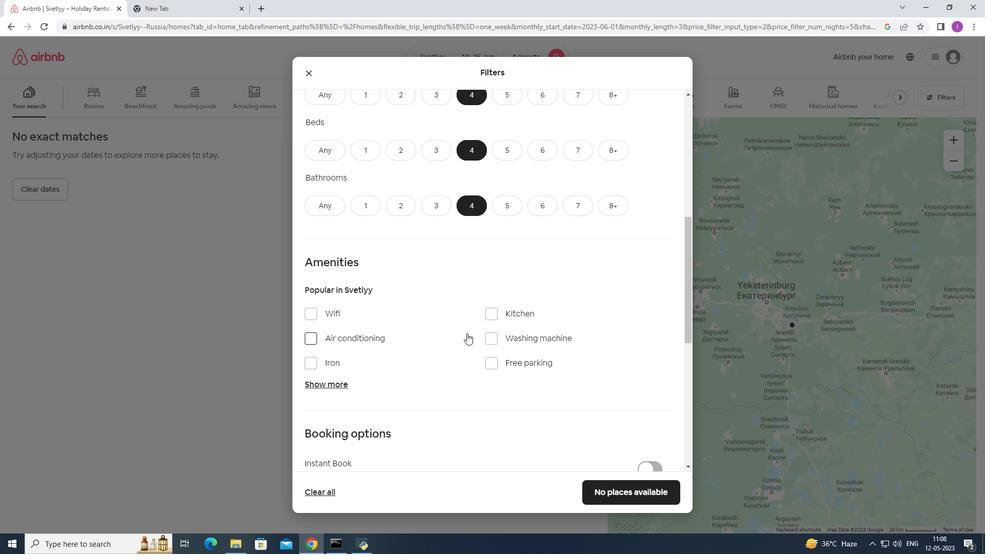 
Action: Mouse scrolled (467, 332) with delta (0, 0)
Screenshot: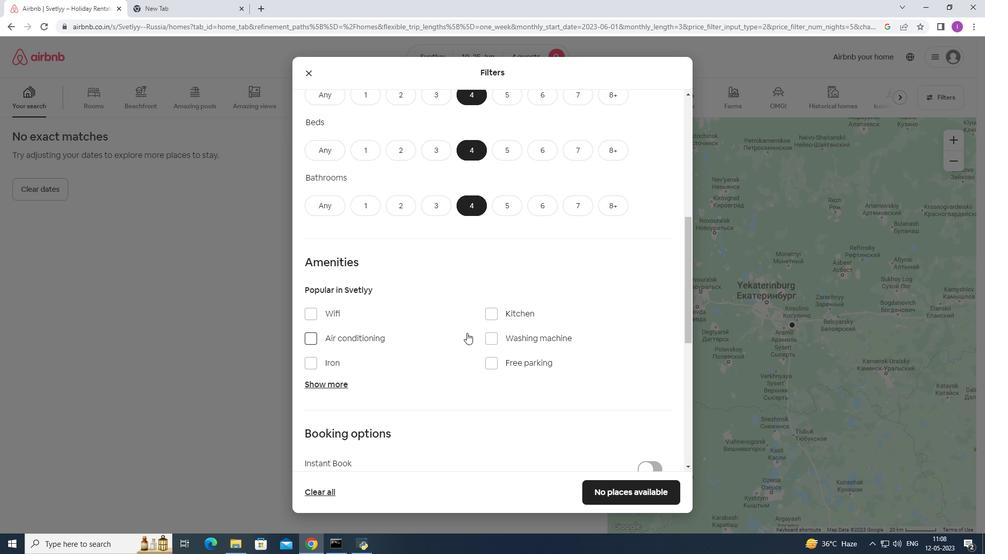 
Action: Mouse moved to (313, 262)
Screenshot: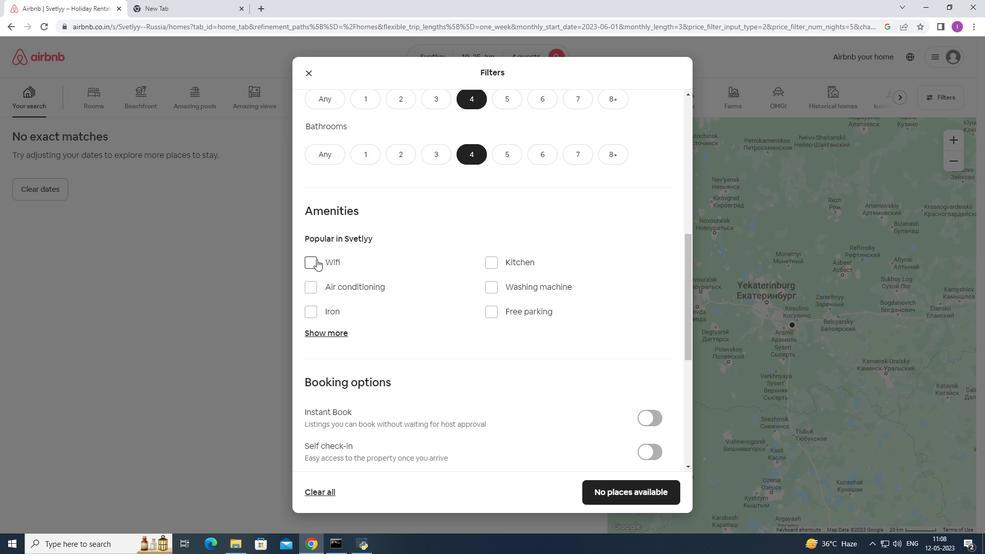 
Action: Mouse pressed left at (313, 262)
Screenshot: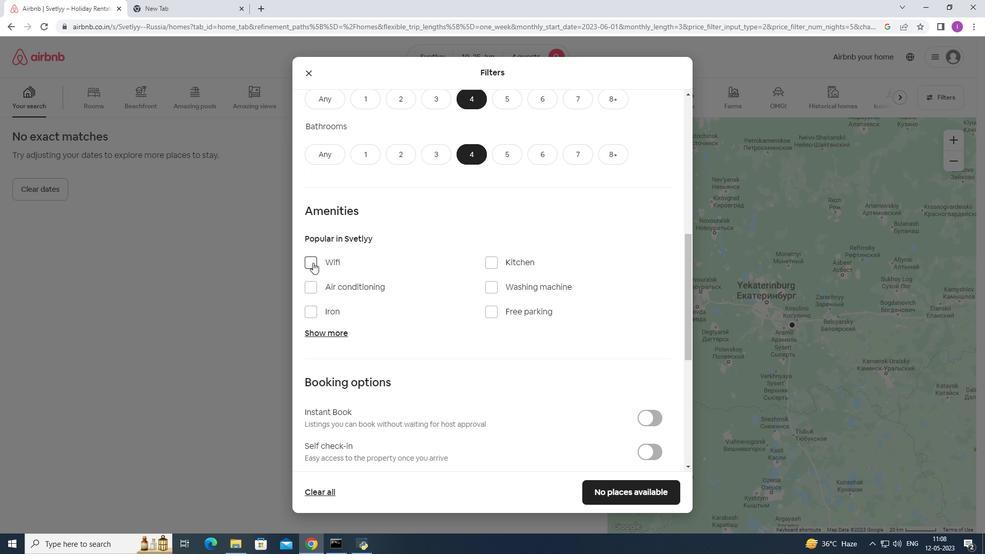 
Action: Mouse moved to (500, 312)
Screenshot: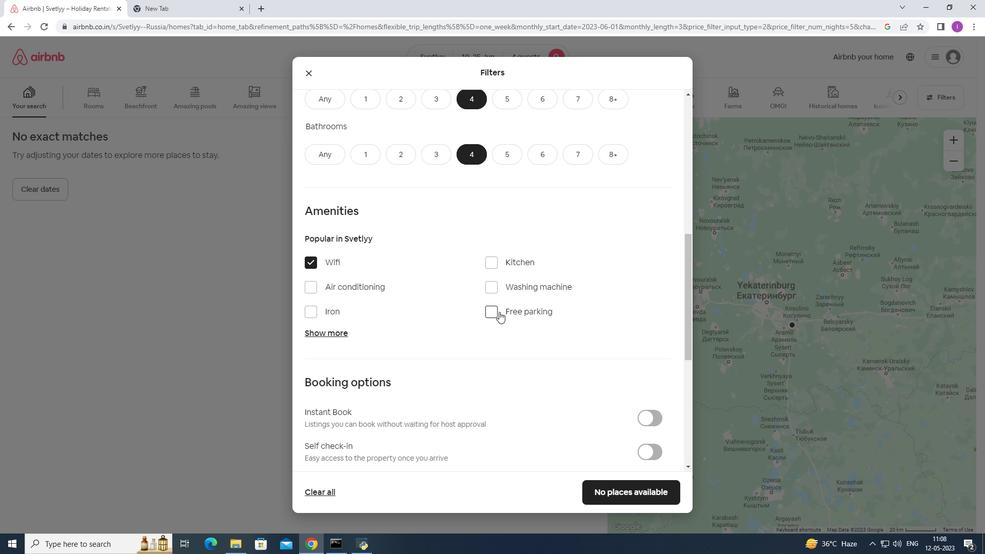 
Action: Mouse pressed left at (500, 312)
Screenshot: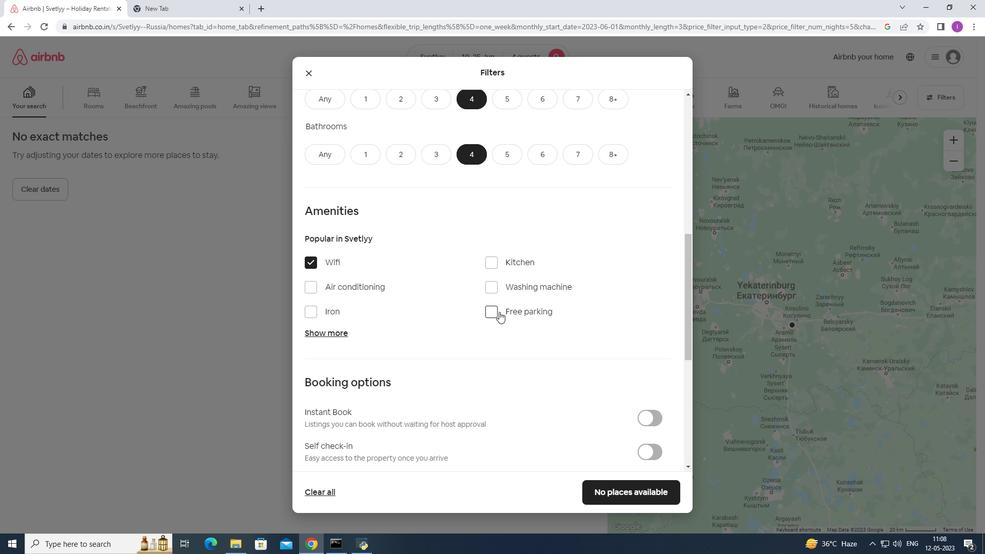 
Action: Mouse moved to (322, 330)
Screenshot: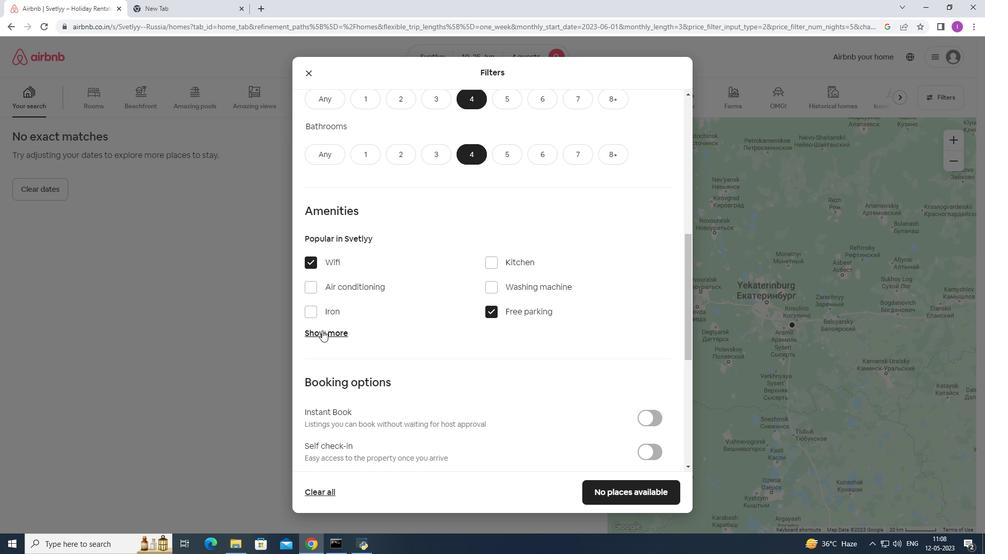 
Action: Mouse pressed left at (322, 330)
Screenshot: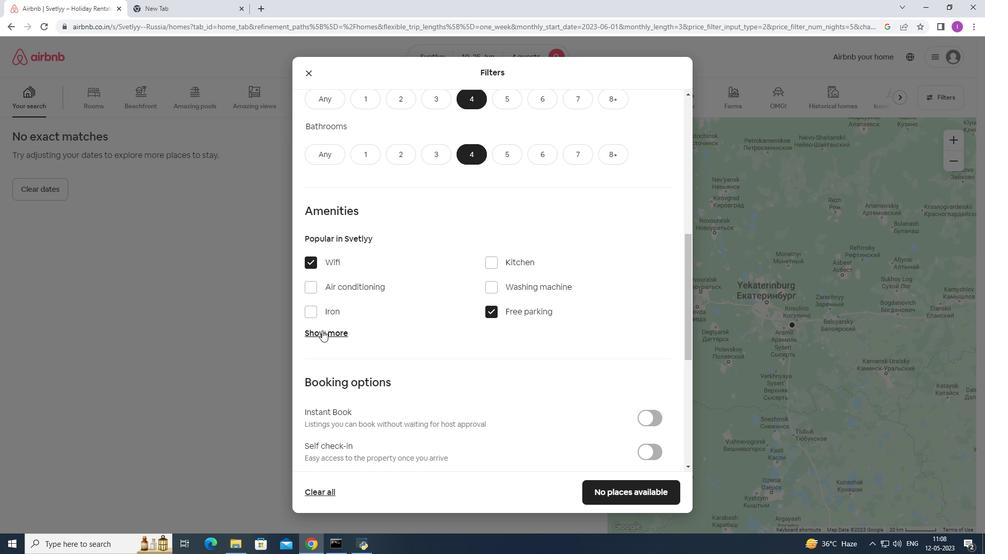 
Action: Mouse moved to (358, 313)
Screenshot: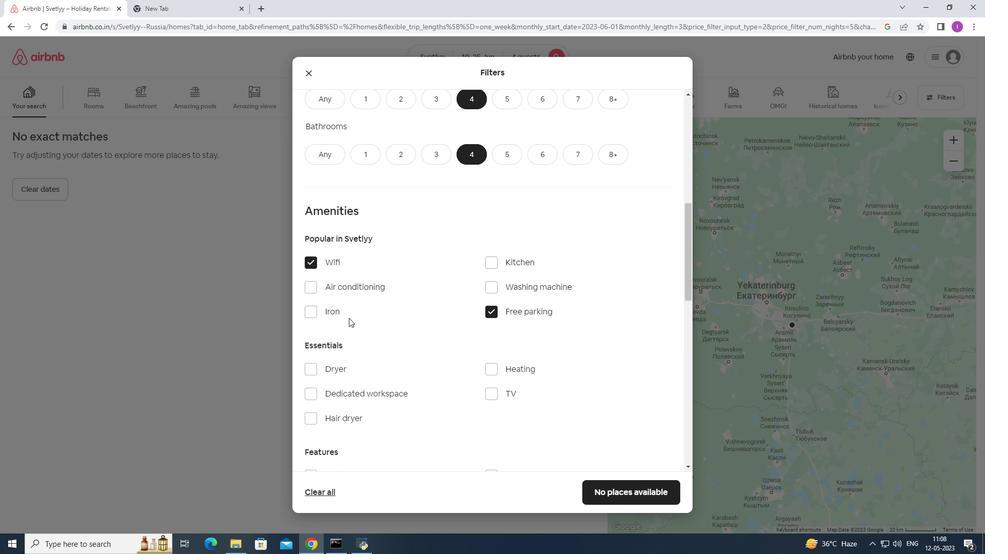 
Action: Mouse scrolled (358, 312) with delta (0, 0)
Screenshot: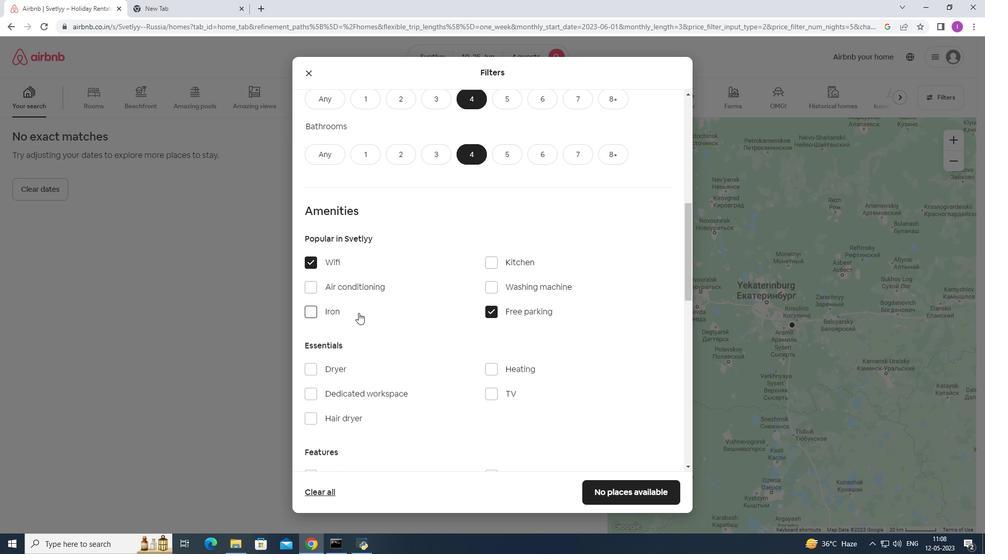 
Action: Mouse scrolled (358, 313) with delta (0, 0)
Screenshot: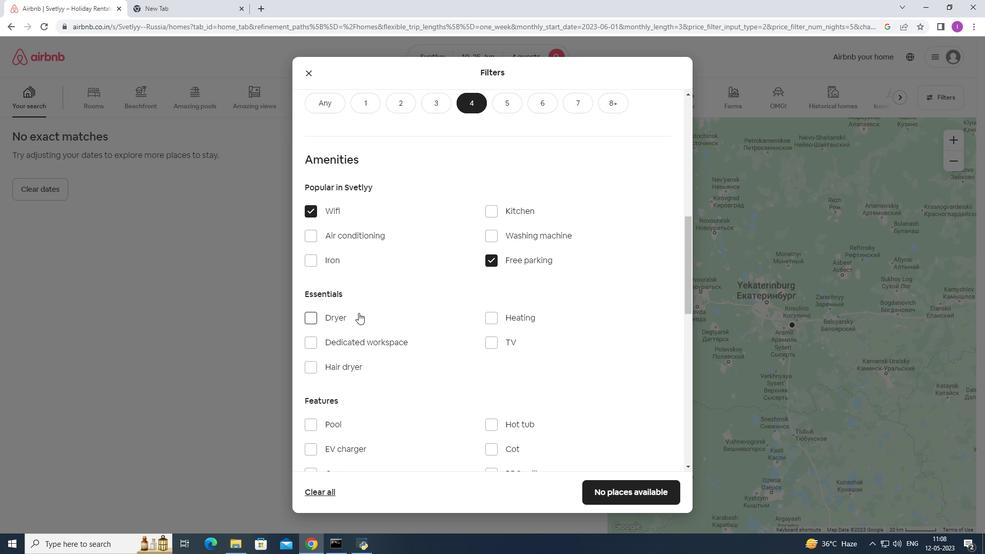 
Action: Mouse scrolled (358, 313) with delta (0, 0)
Screenshot: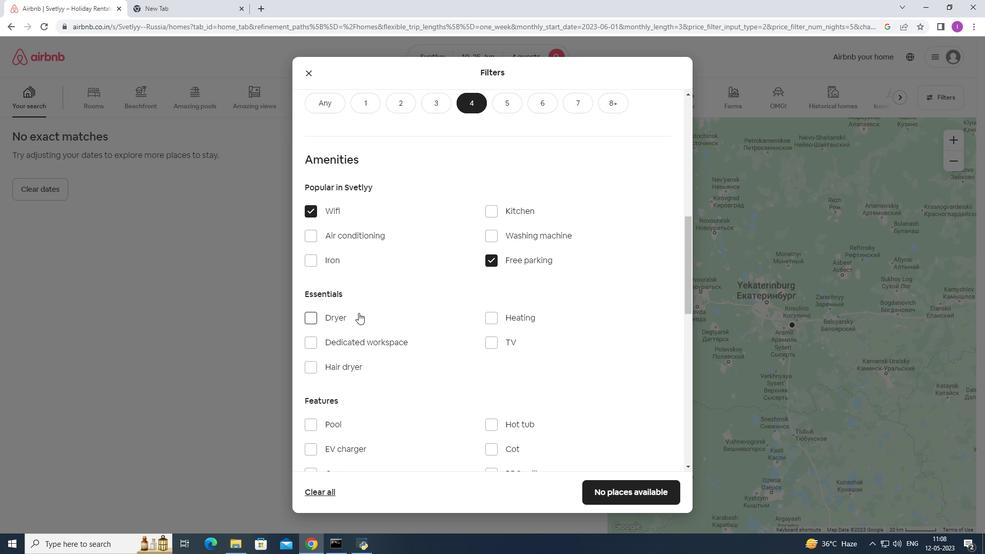
Action: Mouse scrolled (358, 313) with delta (0, 0)
Screenshot: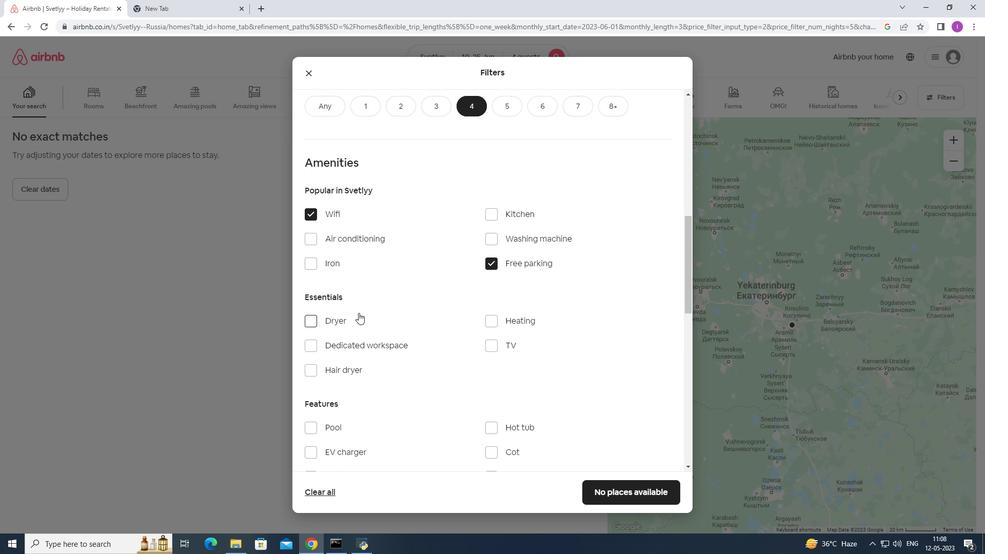 
Action: Mouse scrolled (358, 313) with delta (0, 0)
Screenshot: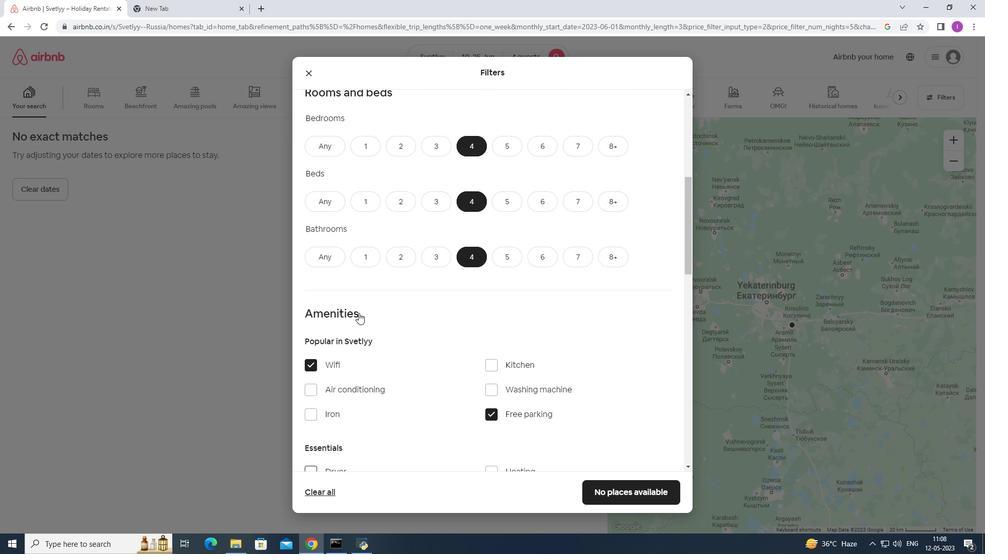 
Action: Mouse scrolled (358, 313) with delta (0, 0)
Screenshot: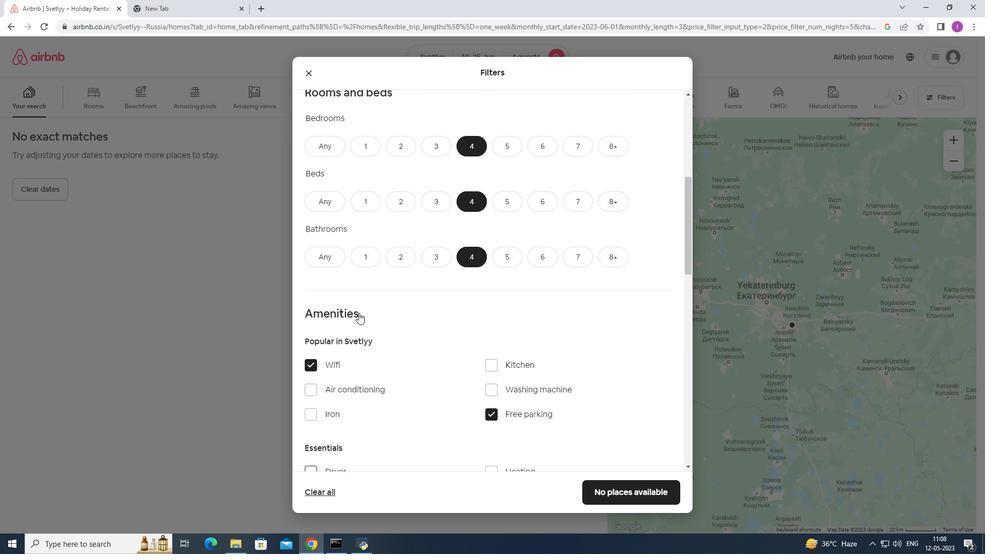 
Action: Mouse moved to (359, 310)
Screenshot: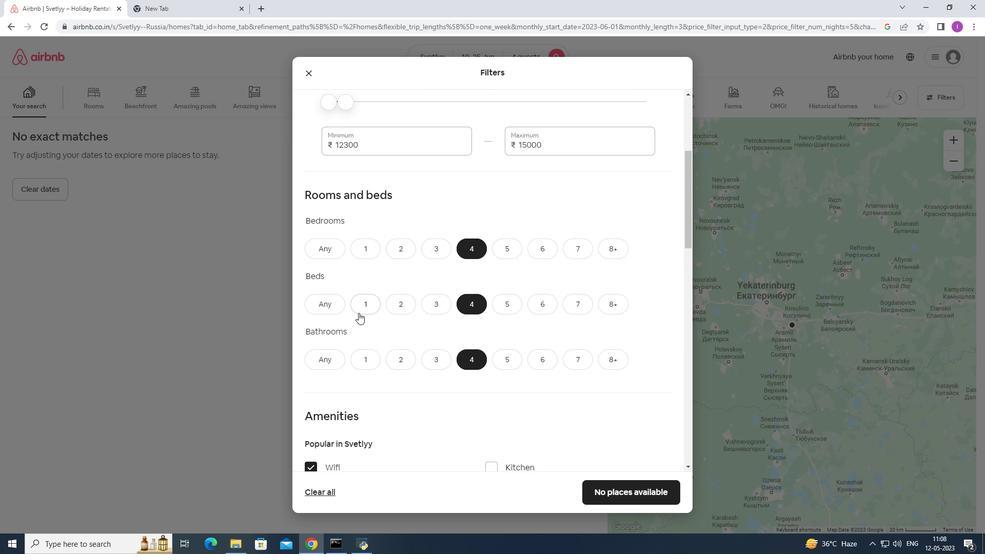 
Action: Mouse scrolled (359, 310) with delta (0, 0)
Screenshot: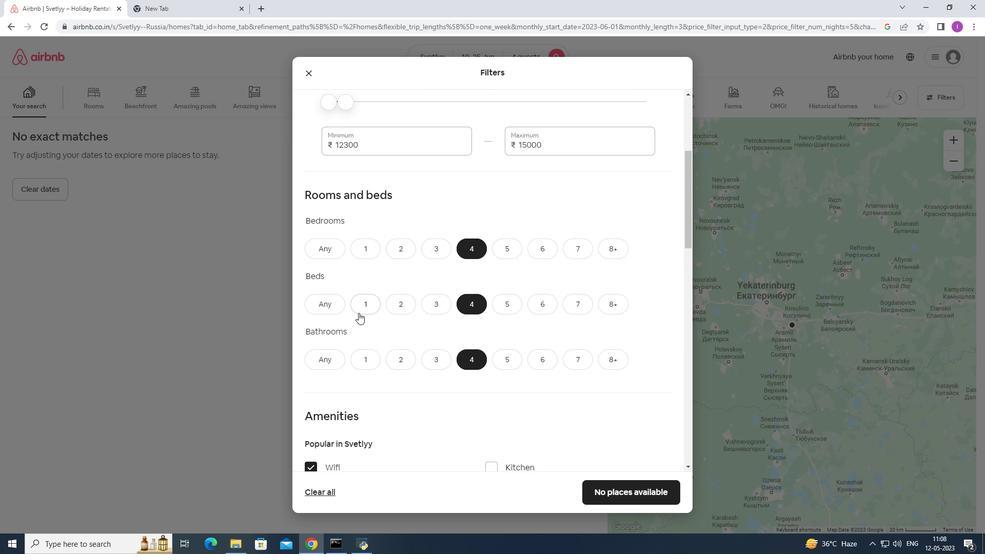 
Action: Mouse moved to (359, 309)
Screenshot: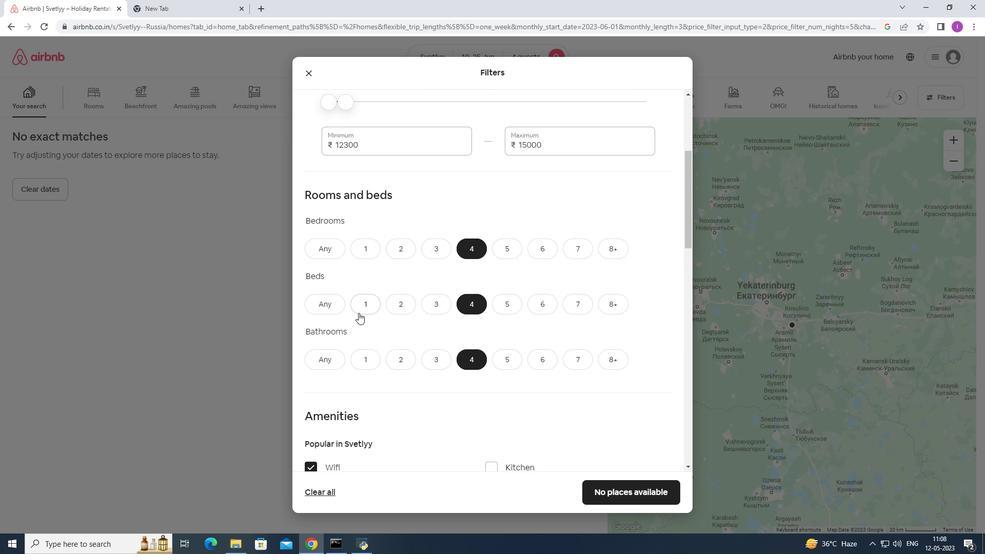 
Action: Mouse scrolled (359, 308) with delta (0, 0)
Screenshot: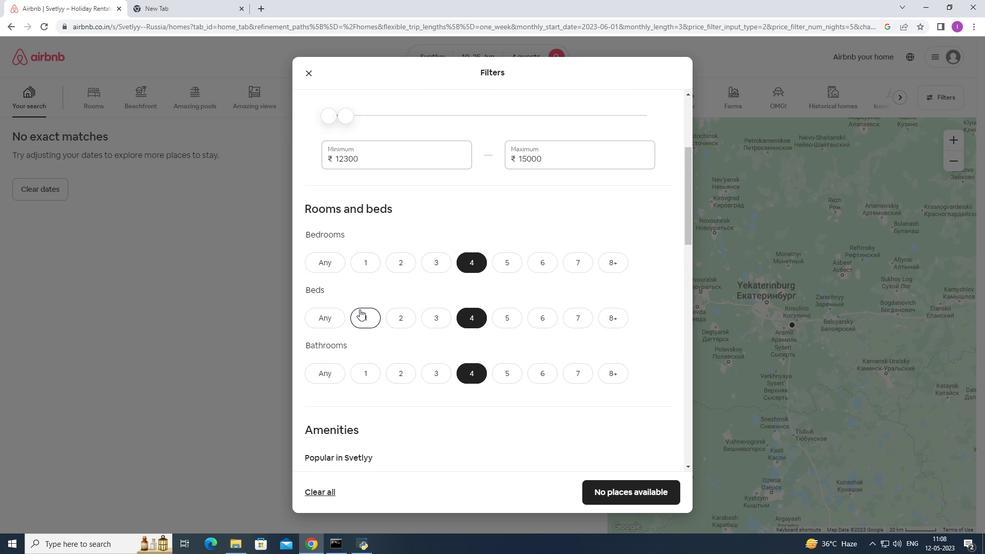 
Action: Mouse scrolled (359, 308) with delta (0, 0)
Screenshot: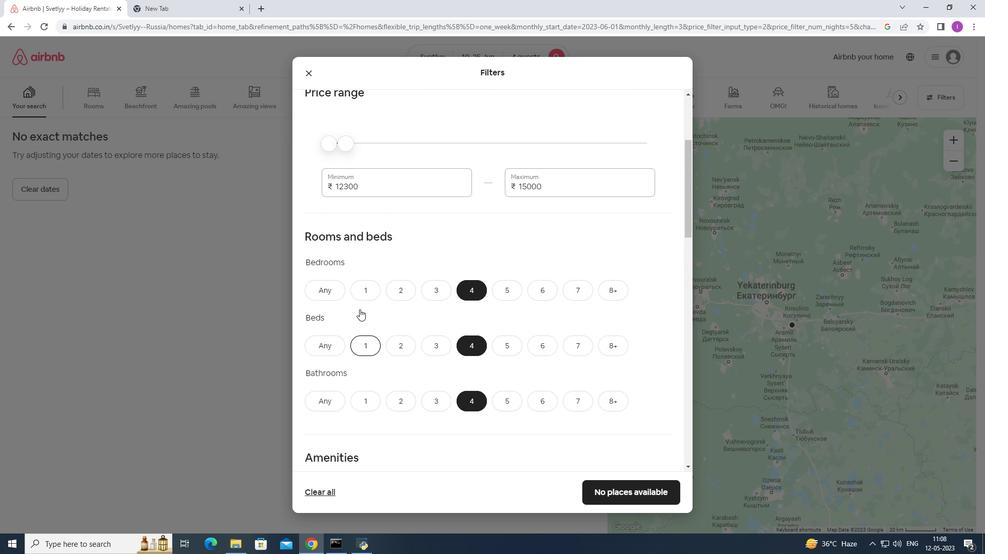 
Action: Mouse scrolled (359, 308) with delta (0, 0)
Screenshot: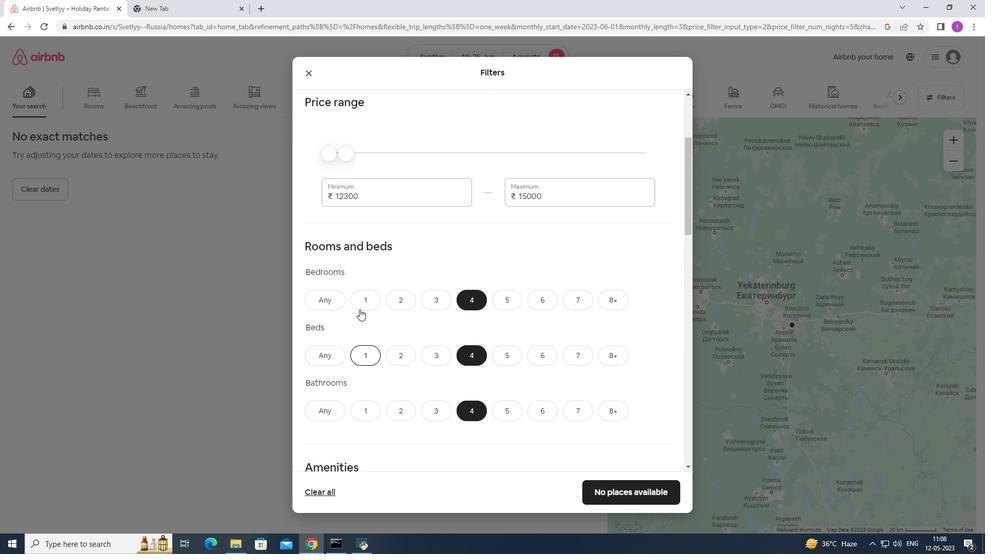 
Action: Mouse scrolled (359, 308) with delta (0, 0)
Screenshot: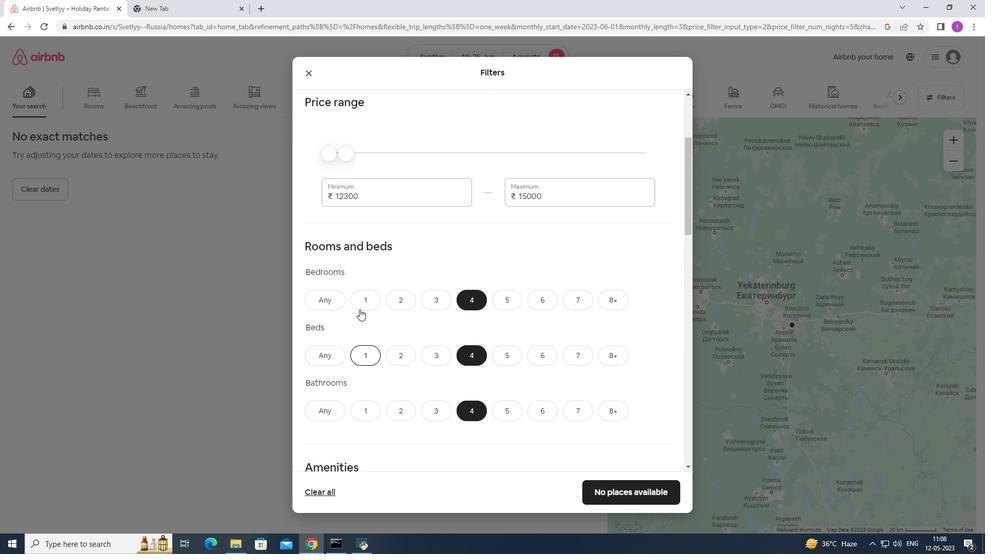 
Action: Mouse scrolled (359, 308) with delta (0, 0)
Screenshot: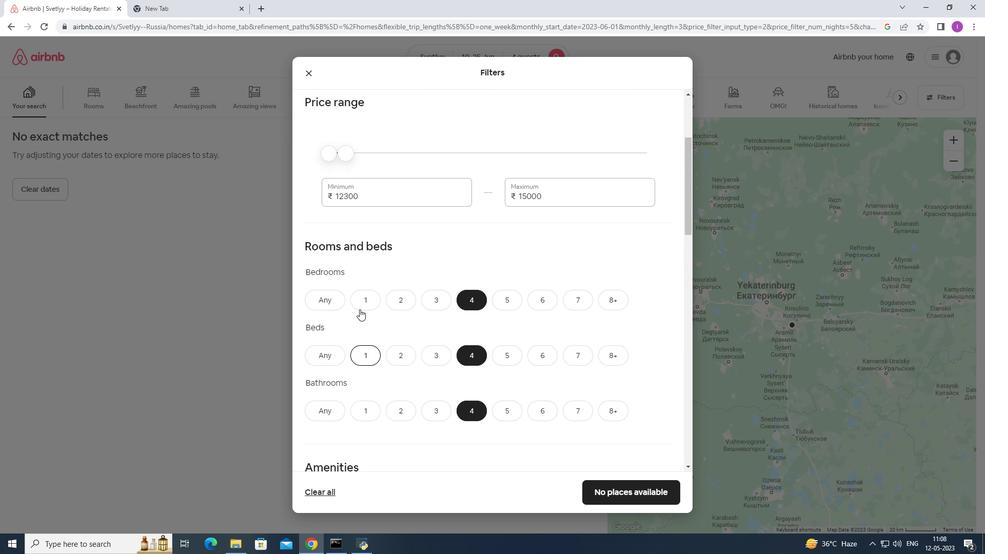 
Action: Mouse scrolled (359, 308) with delta (0, 0)
Screenshot: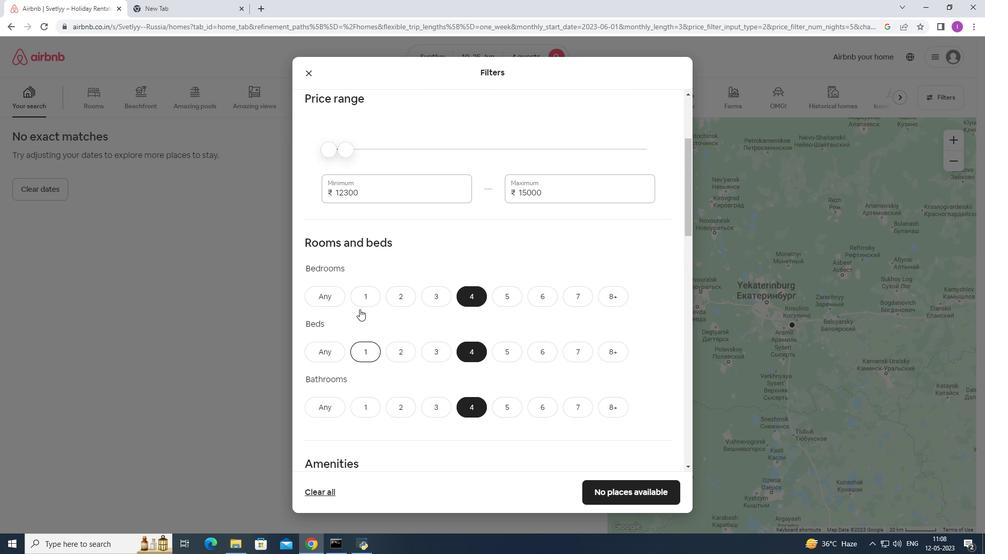 
Action: Mouse moved to (490, 343)
Screenshot: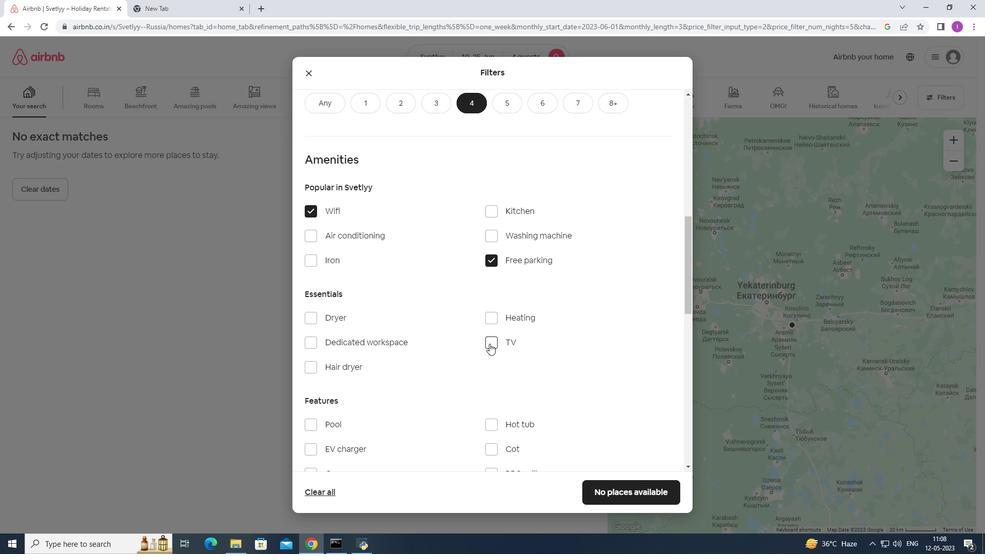 
Action: Mouse pressed left at (490, 343)
Screenshot: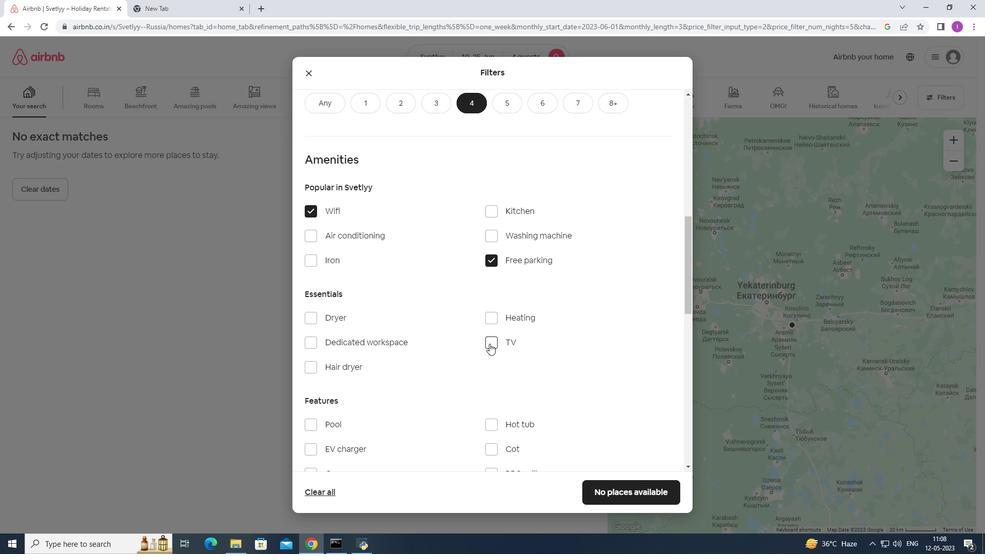 
Action: Mouse moved to (390, 343)
Screenshot: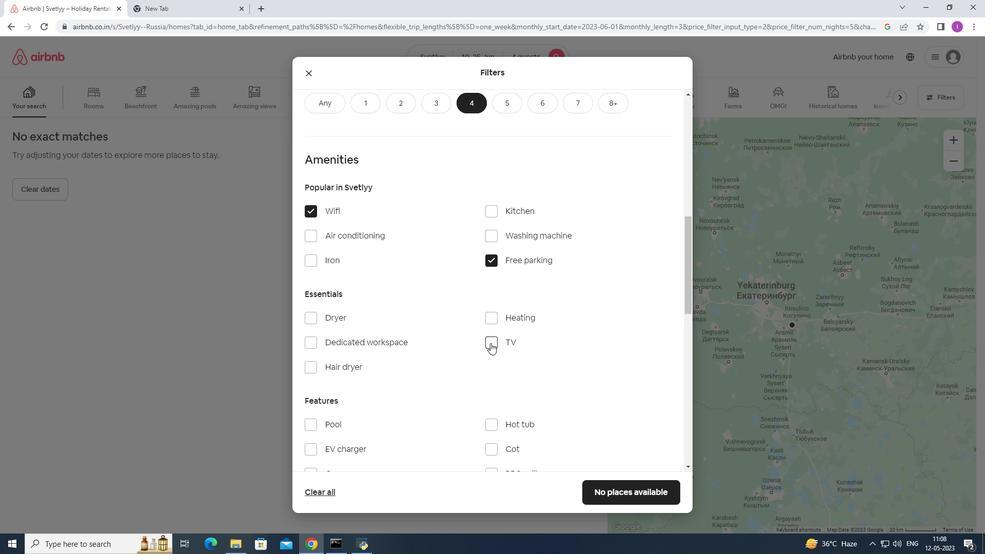 
Action: Mouse scrolled (390, 342) with delta (0, 0)
Screenshot: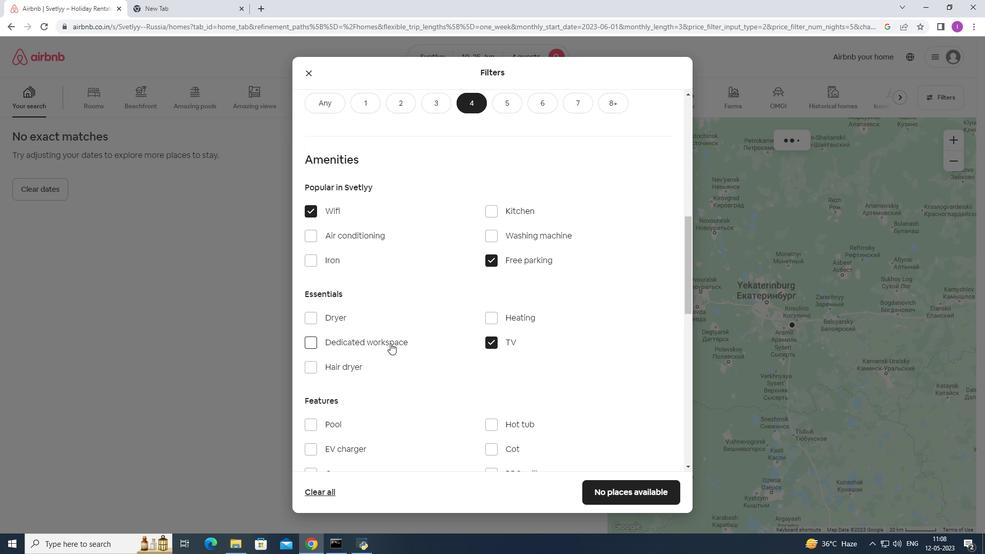 
Action: Mouse scrolled (390, 342) with delta (0, 0)
Screenshot: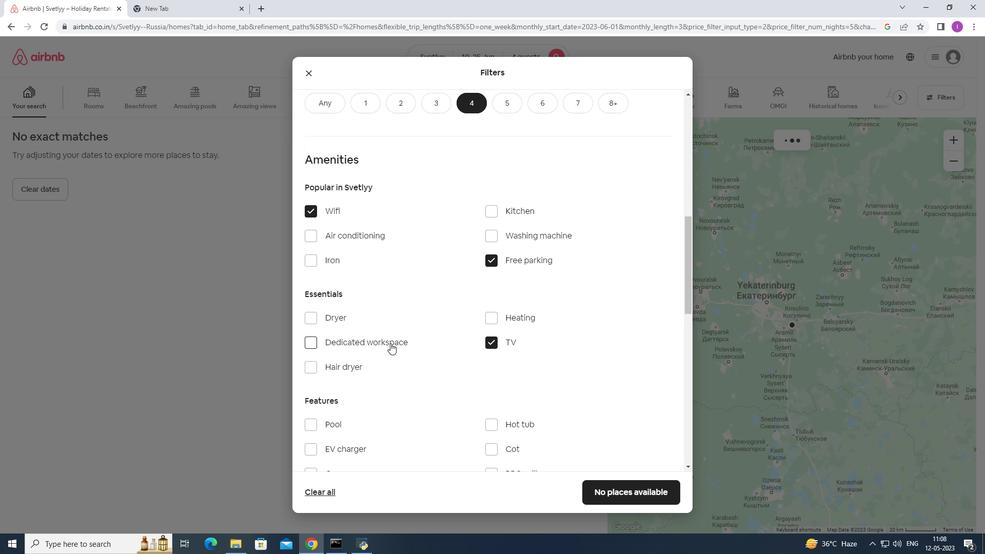 
Action: Mouse scrolled (390, 342) with delta (0, 0)
Screenshot: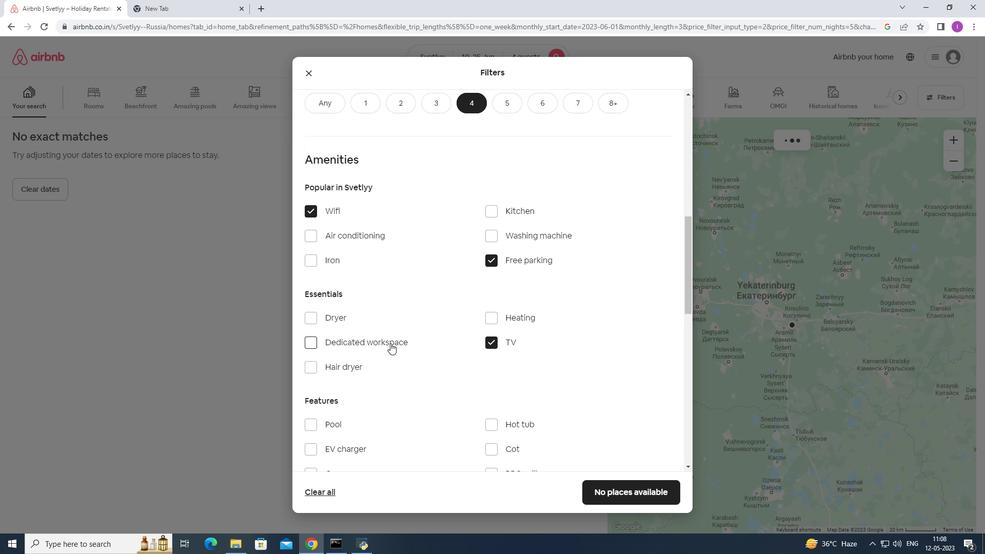 
Action: Mouse moved to (377, 327)
Screenshot: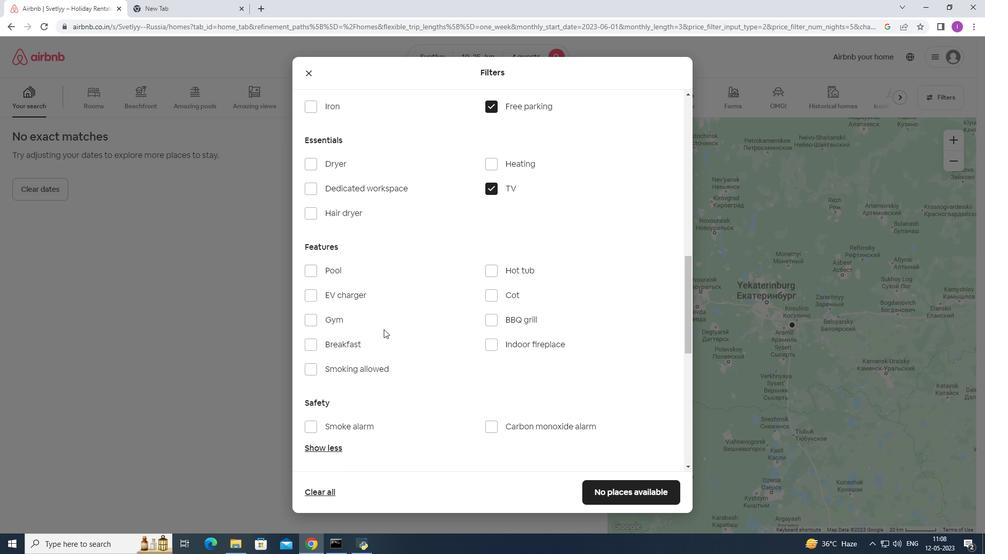 
Action: Mouse scrolled (377, 326) with delta (0, 0)
Screenshot: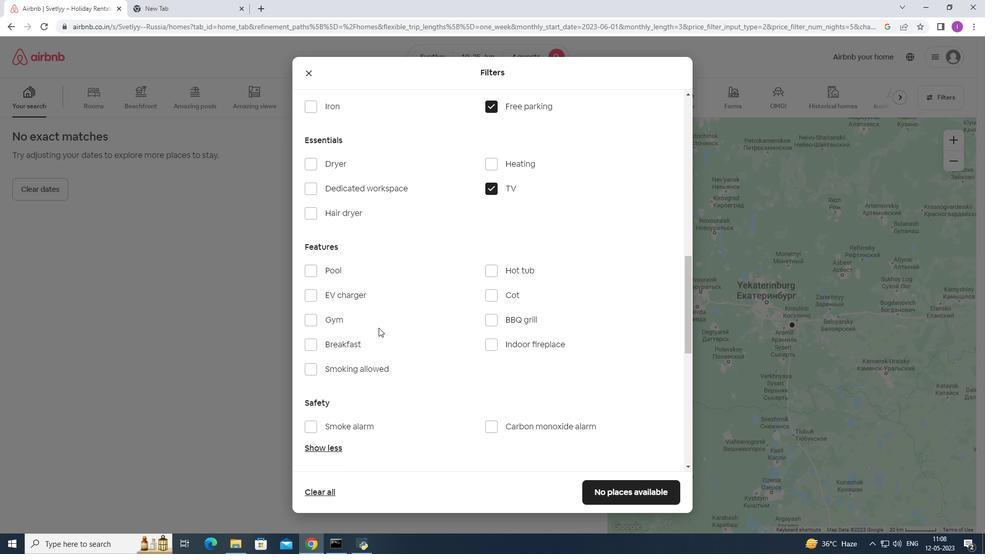 
Action: Mouse moved to (316, 270)
Screenshot: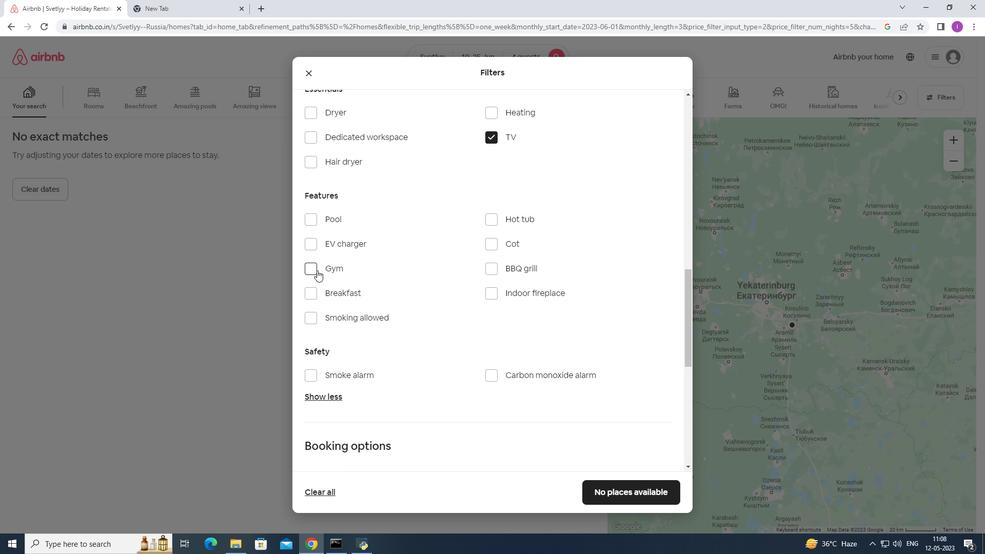 
Action: Mouse pressed left at (316, 270)
Screenshot: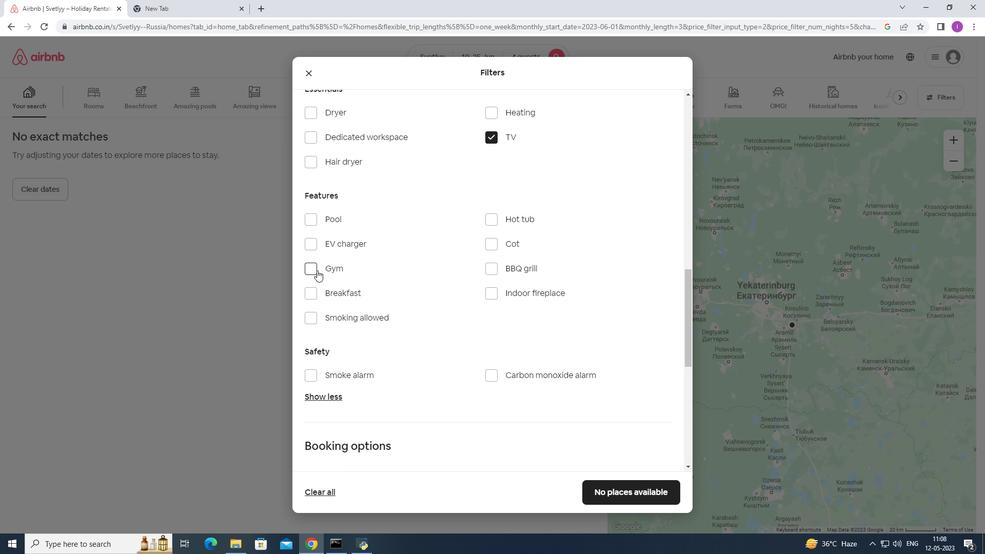 
Action: Mouse moved to (313, 291)
Screenshot: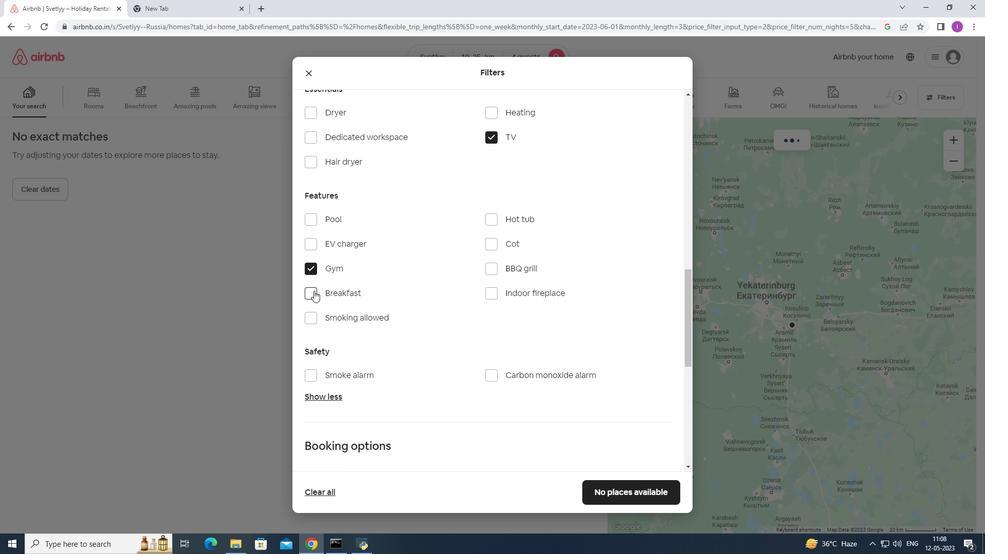 
Action: Mouse pressed left at (313, 291)
Screenshot: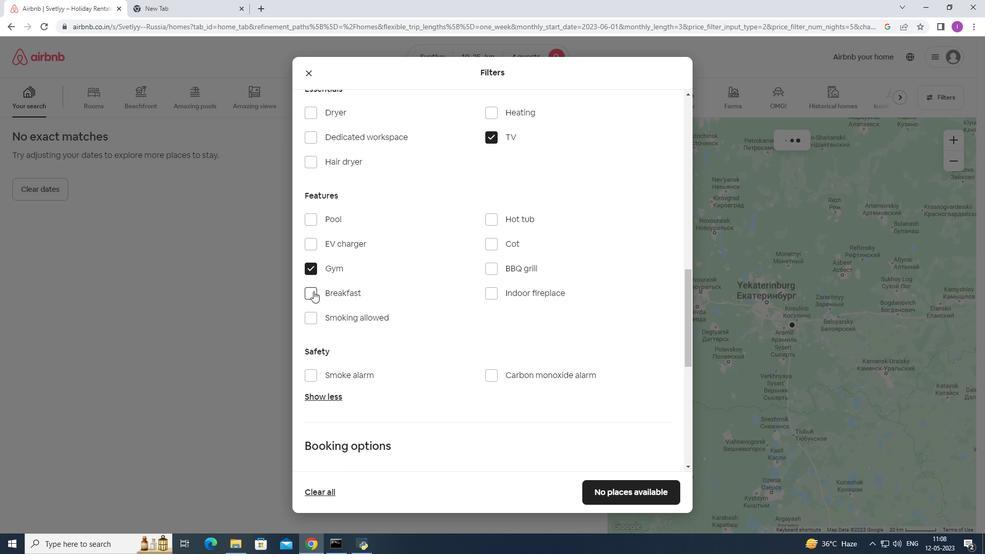
Action: Mouse moved to (382, 275)
Screenshot: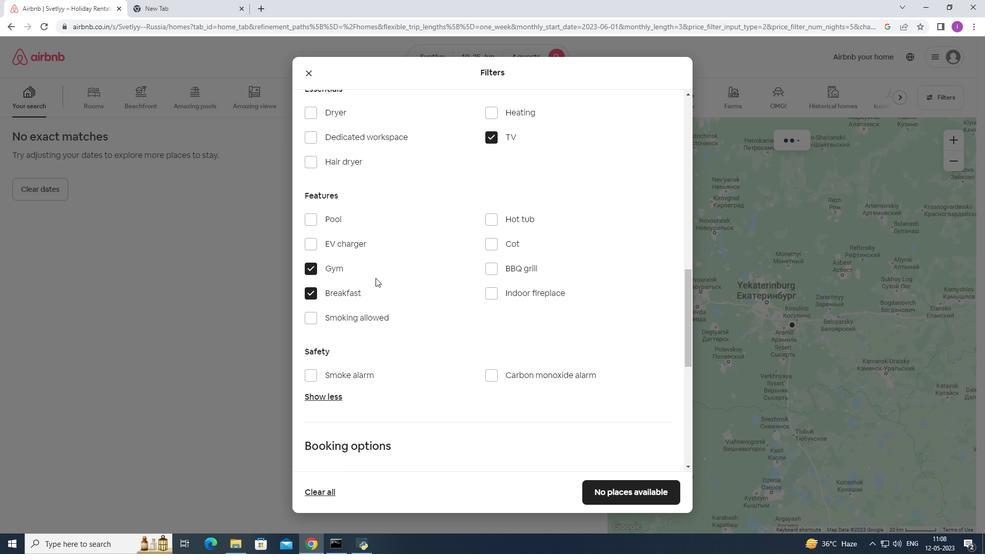 
Action: Mouse scrolled (382, 275) with delta (0, 0)
Screenshot: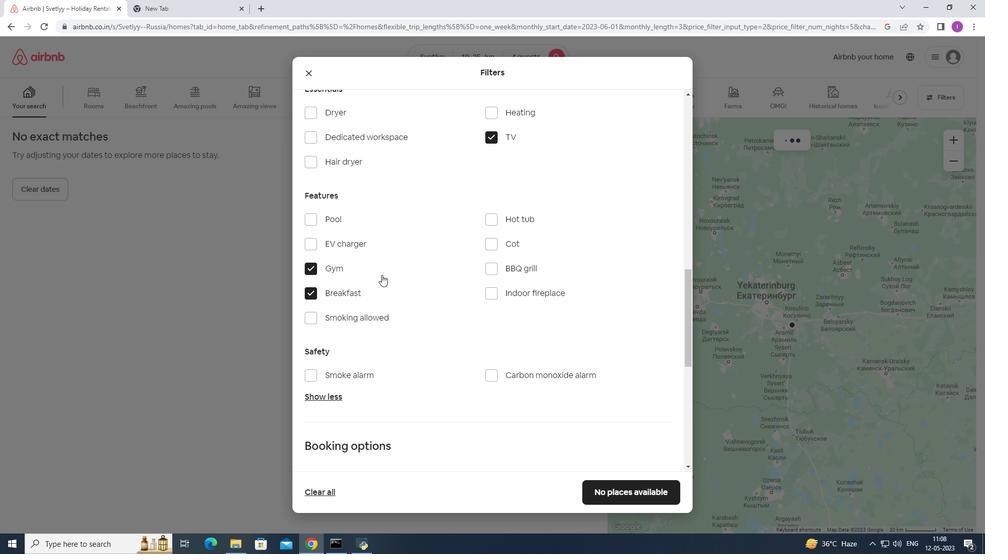
Action: Mouse scrolled (382, 275) with delta (0, 0)
Screenshot: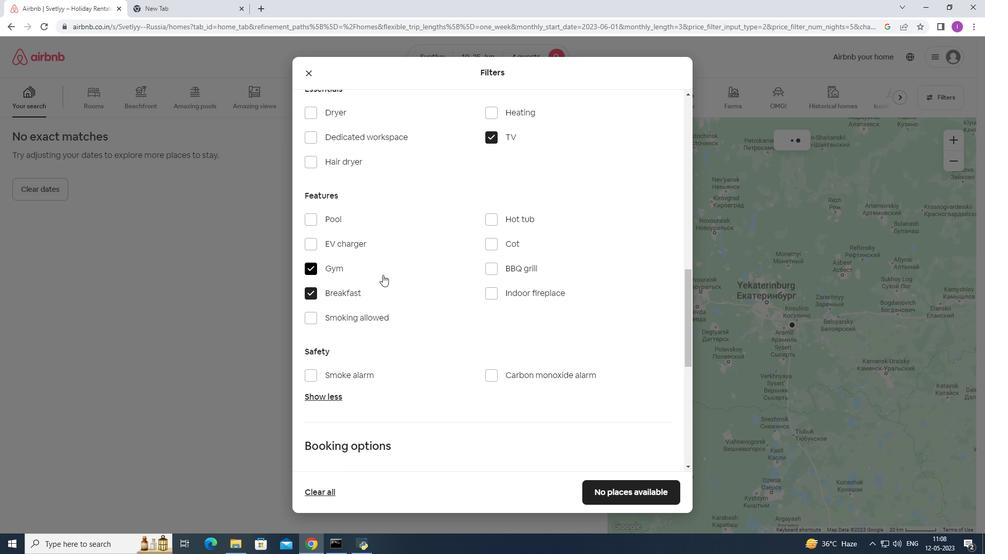 
Action: Mouse scrolled (382, 274) with delta (0, 0)
Screenshot: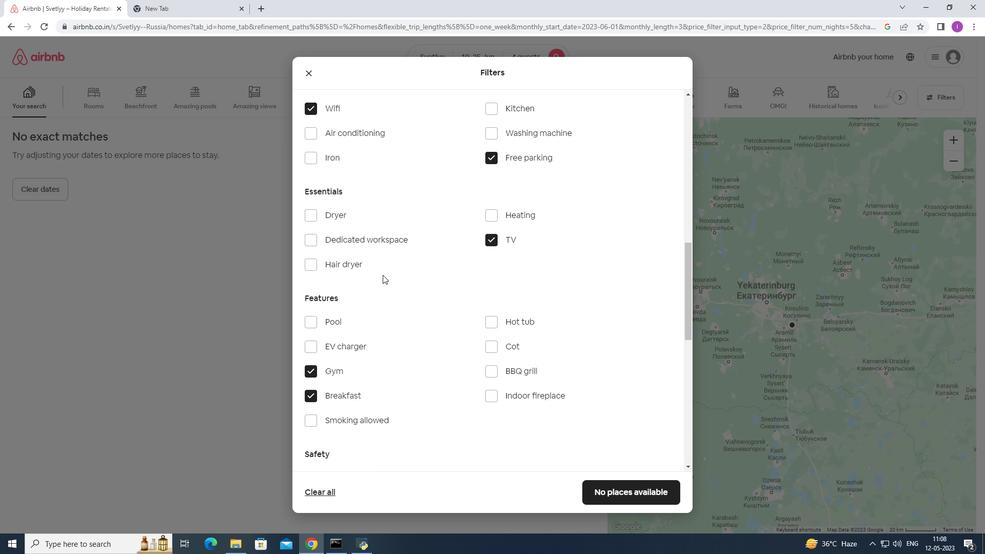 
Action: Mouse scrolled (382, 274) with delta (0, 0)
Screenshot: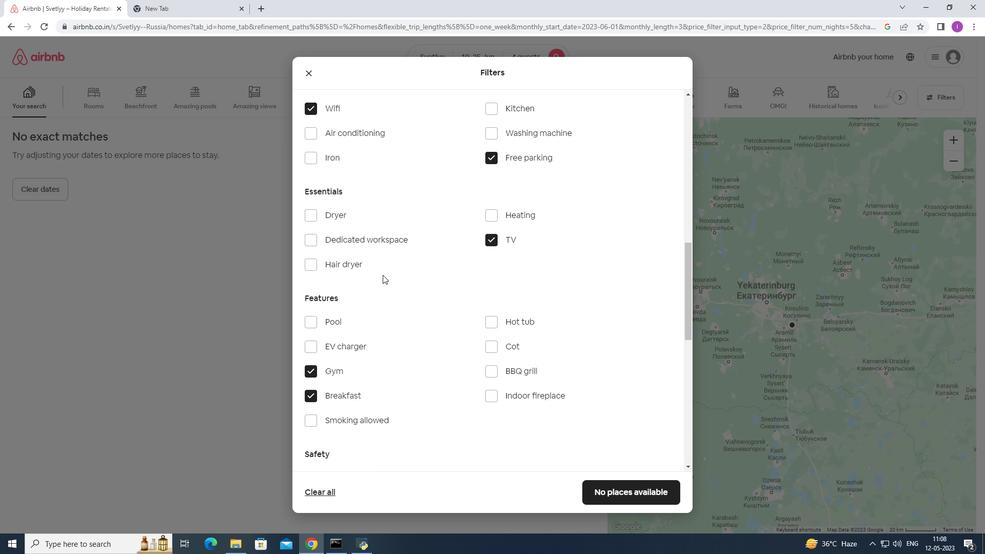
Action: Mouse scrolled (382, 274) with delta (0, 0)
Screenshot: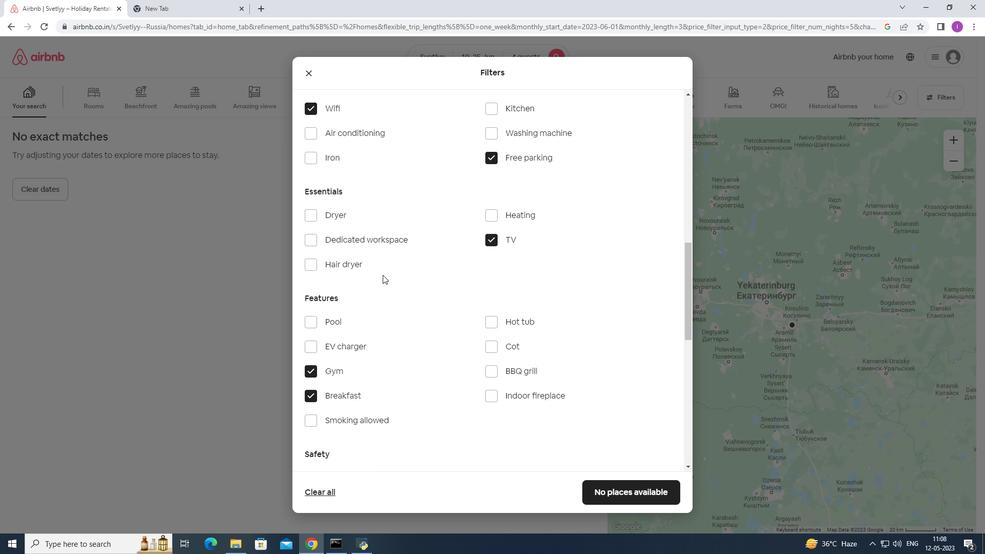 
Action: Mouse scrolled (382, 274) with delta (0, 0)
Screenshot: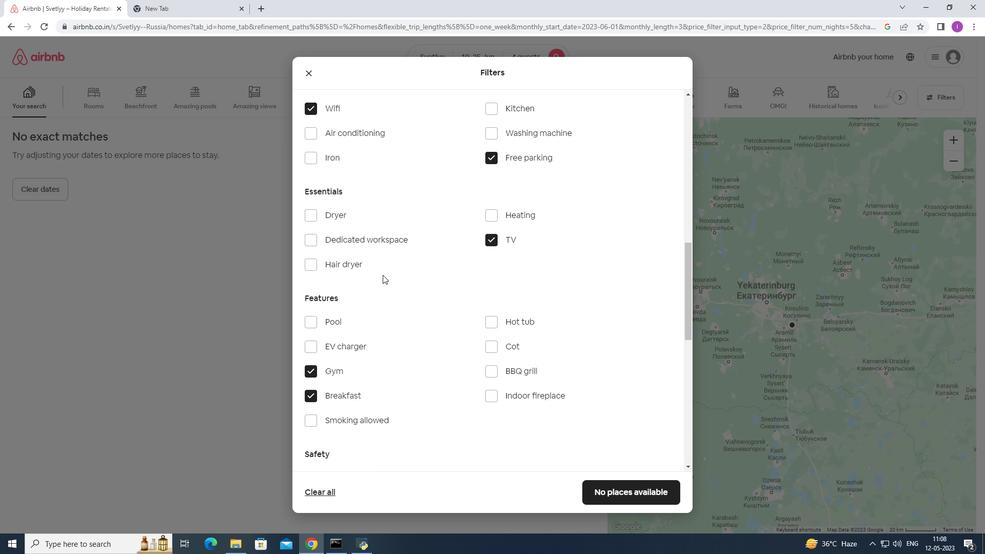 
Action: Mouse moved to (390, 273)
Screenshot: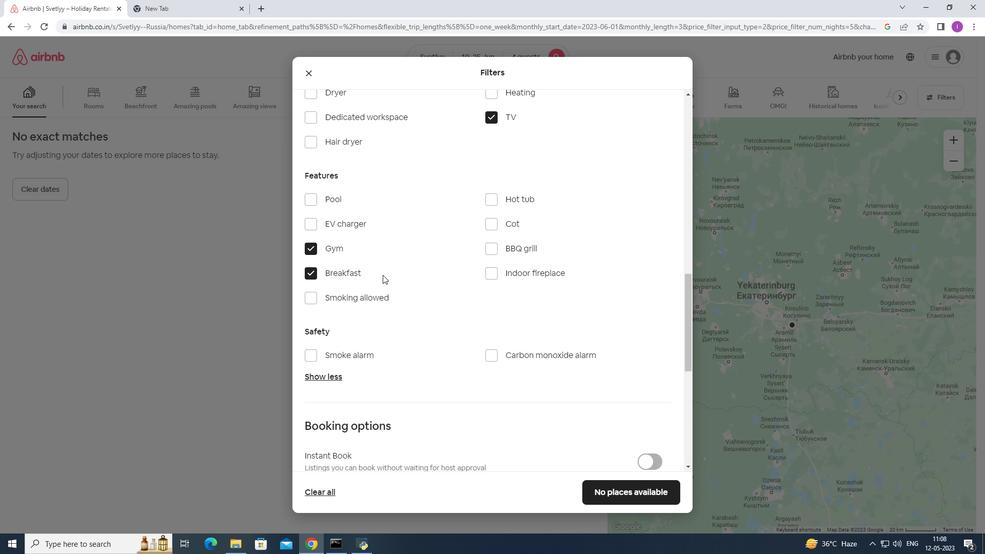 
Action: Mouse scrolled (390, 273) with delta (0, 0)
Screenshot: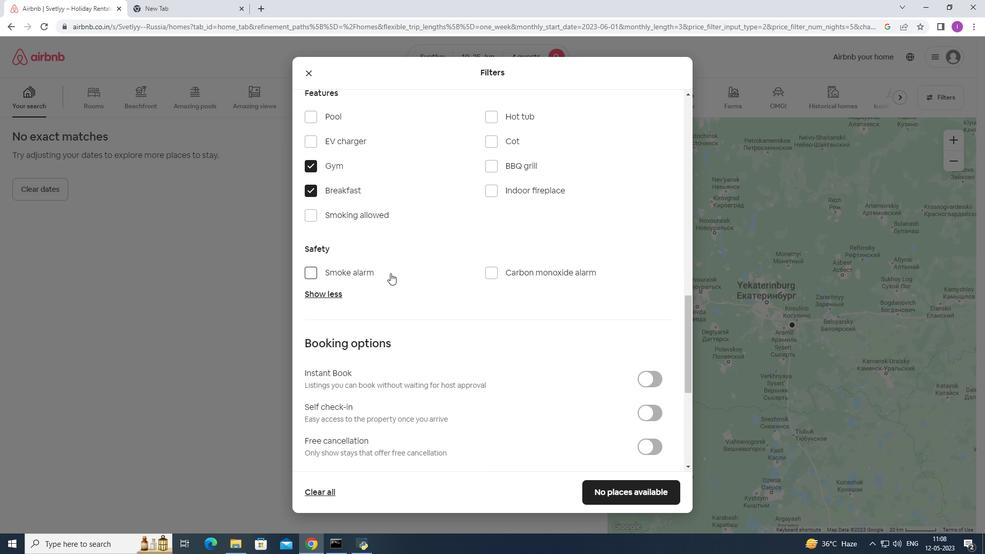 
Action: Mouse scrolled (390, 273) with delta (0, 0)
Screenshot: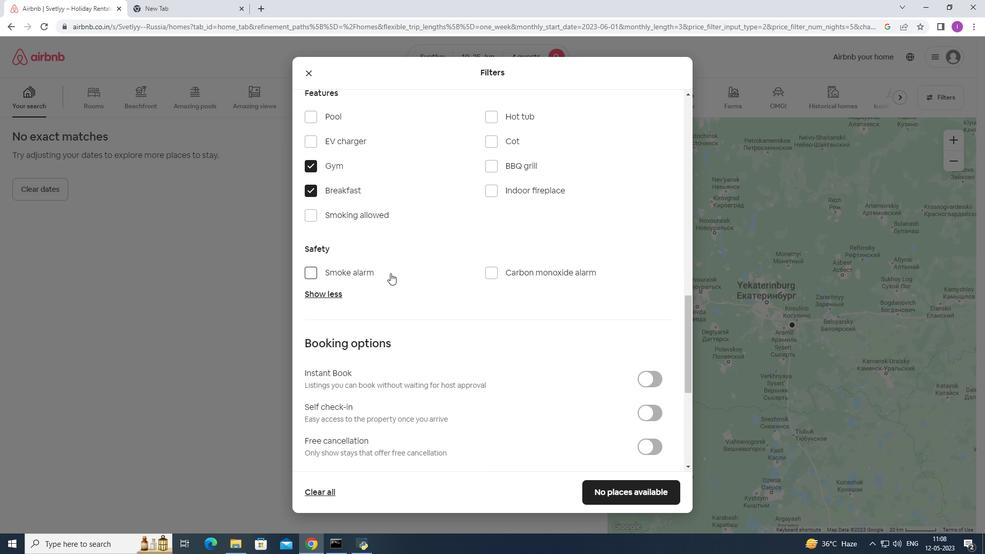 
Action: Mouse scrolled (390, 273) with delta (0, 0)
Screenshot: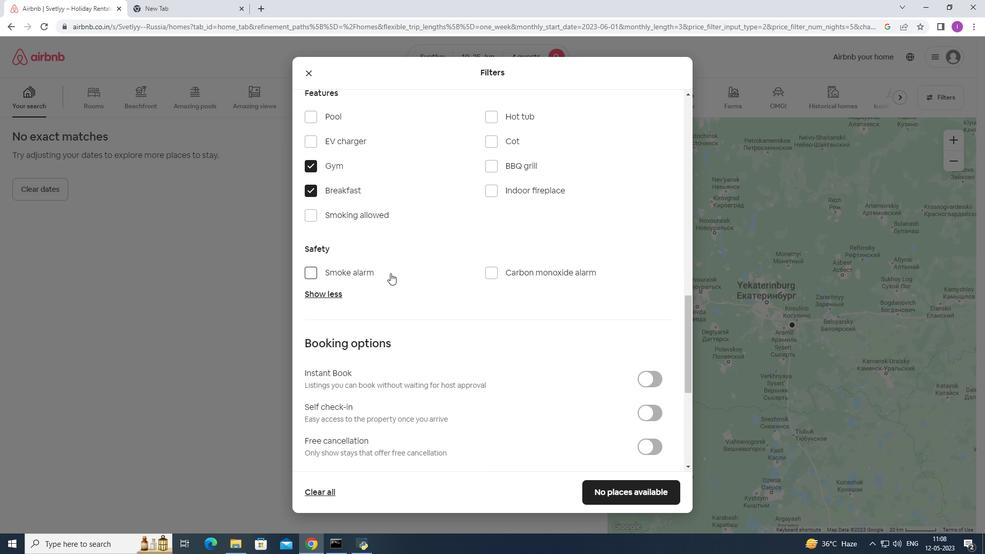 
Action: Mouse moved to (650, 261)
Screenshot: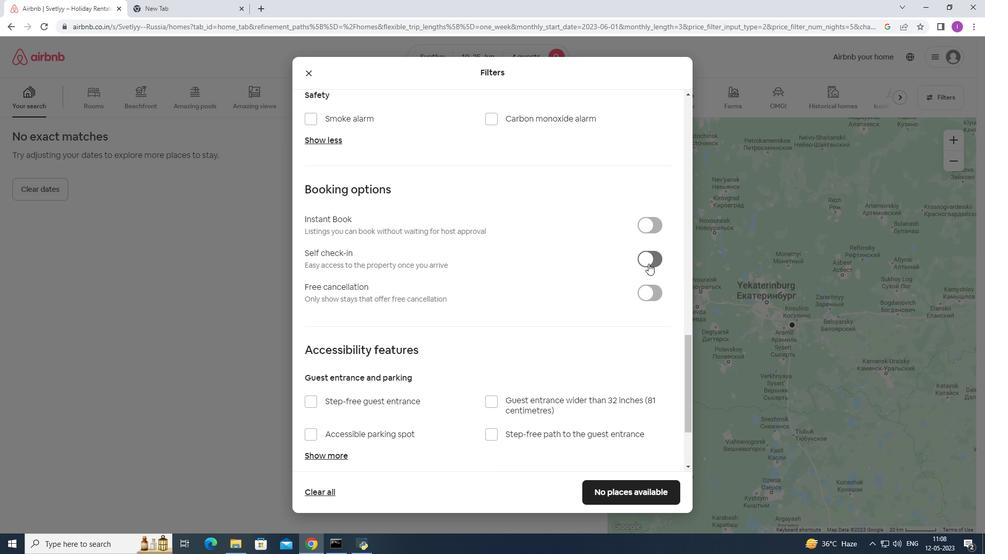 
Action: Mouse pressed left at (650, 261)
Screenshot: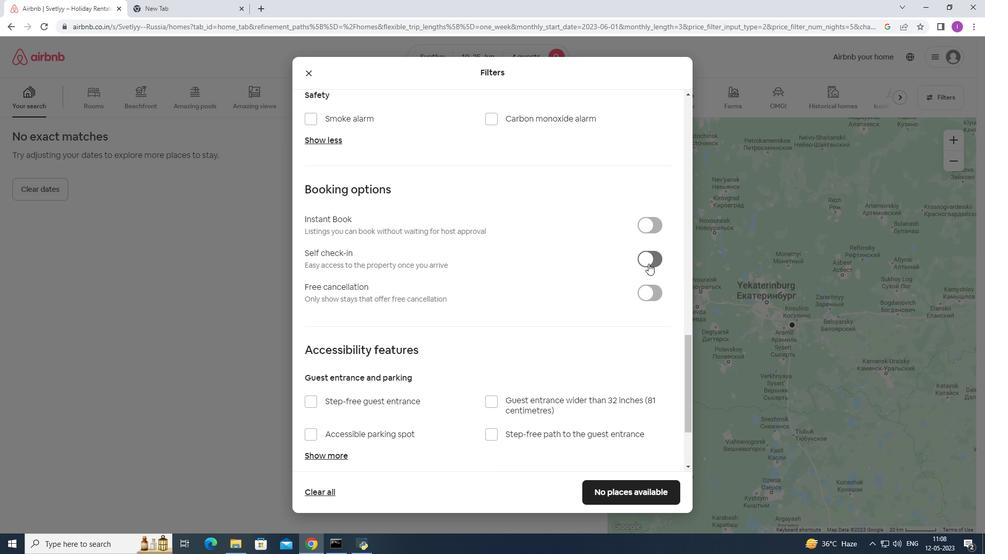 
Action: Mouse moved to (576, 292)
Screenshot: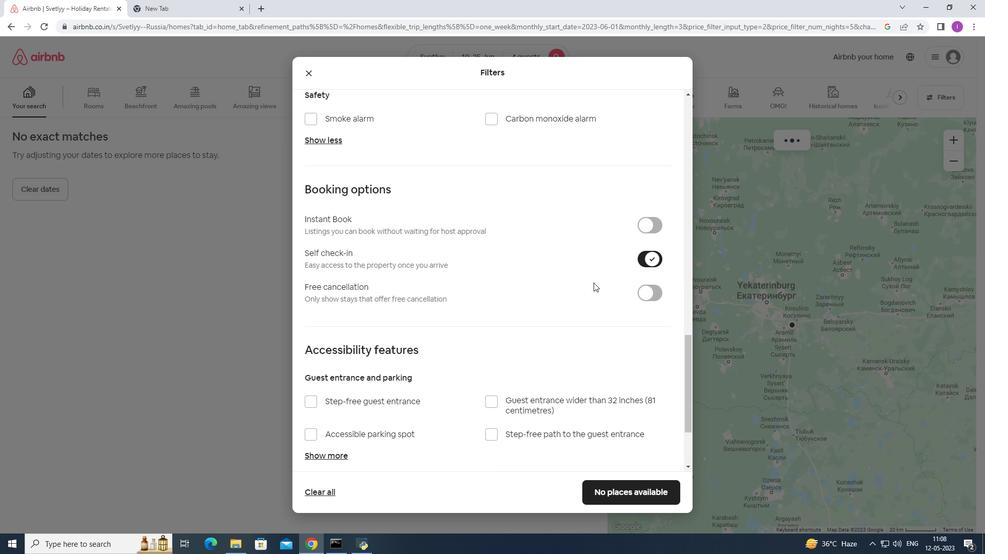 
Action: Mouse scrolled (576, 291) with delta (0, 0)
Screenshot: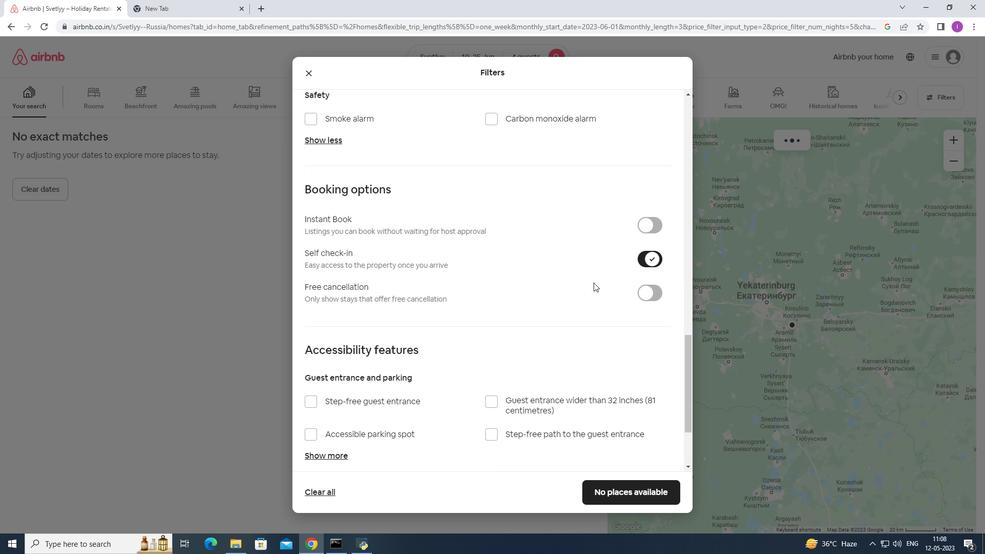 
Action: Mouse moved to (576, 292)
Screenshot: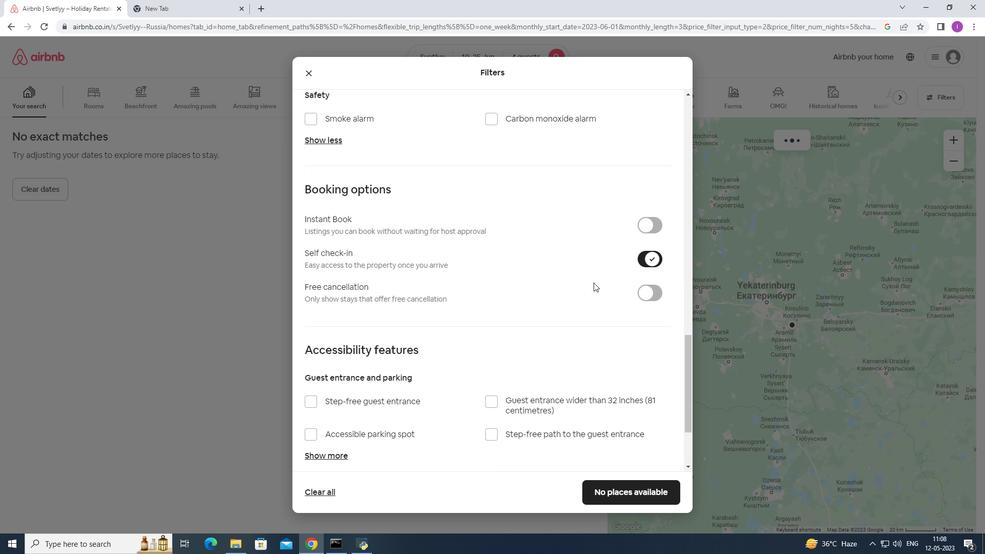 
Action: Mouse scrolled (576, 292) with delta (0, 0)
Screenshot: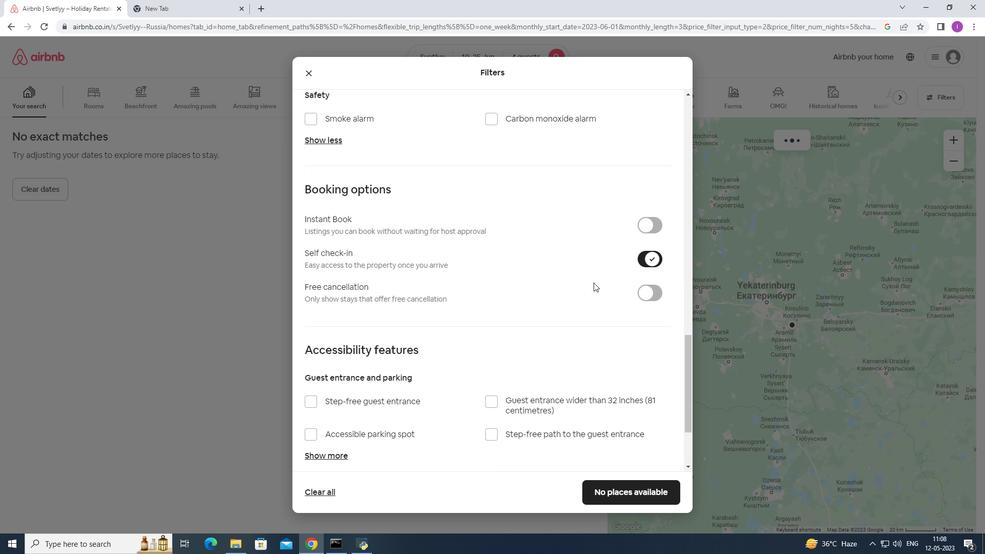 
Action: Mouse moved to (573, 293)
Screenshot: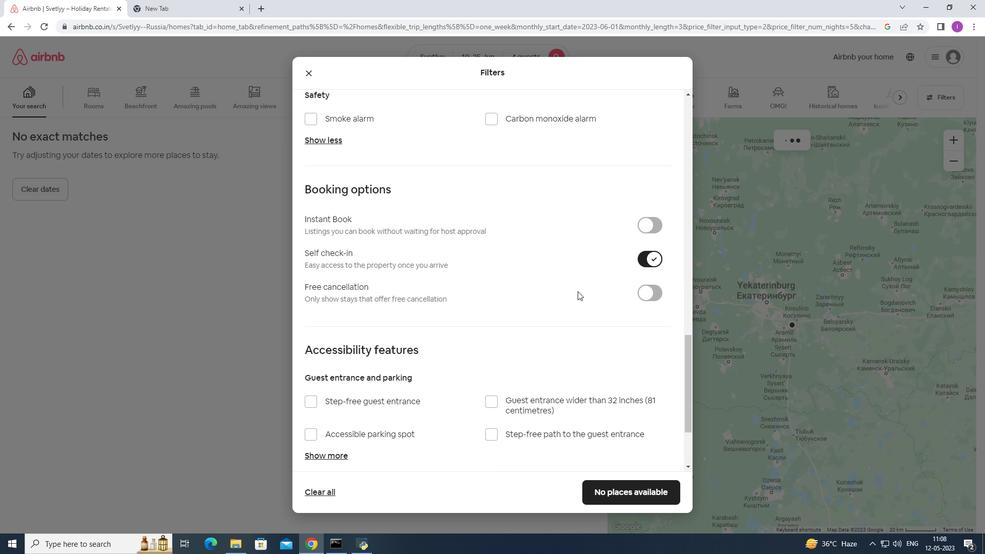 
Action: Mouse scrolled (574, 293) with delta (0, 0)
Screenshot: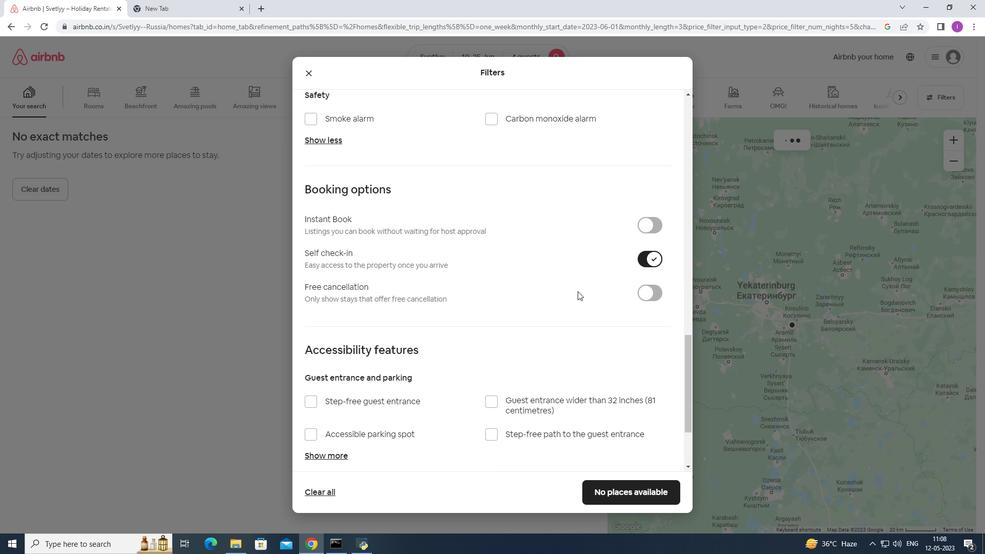 
Action: Mouse moved to (571, 295)
Screenshot: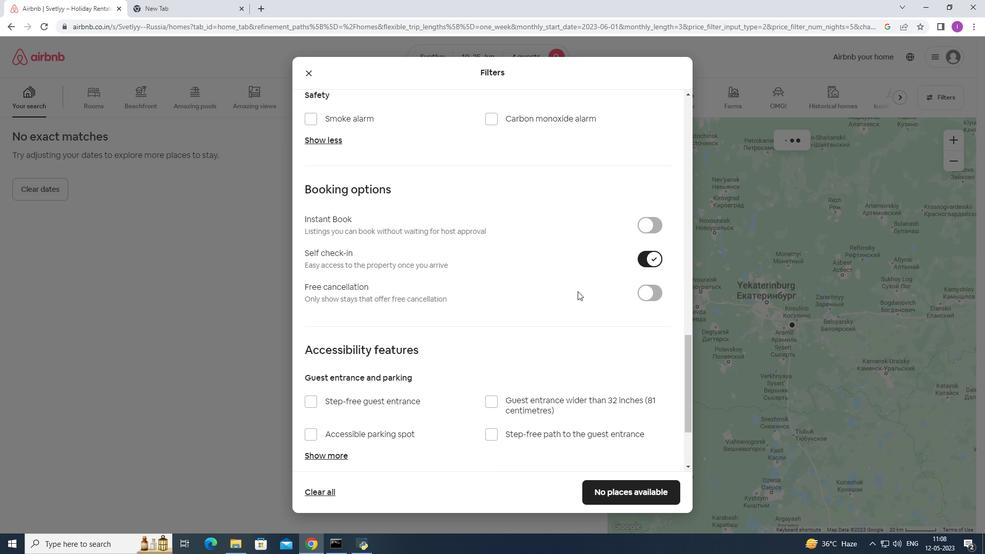 
Action: Mouse scrolled (572, 294) with delta (0, 0)
Screenshot: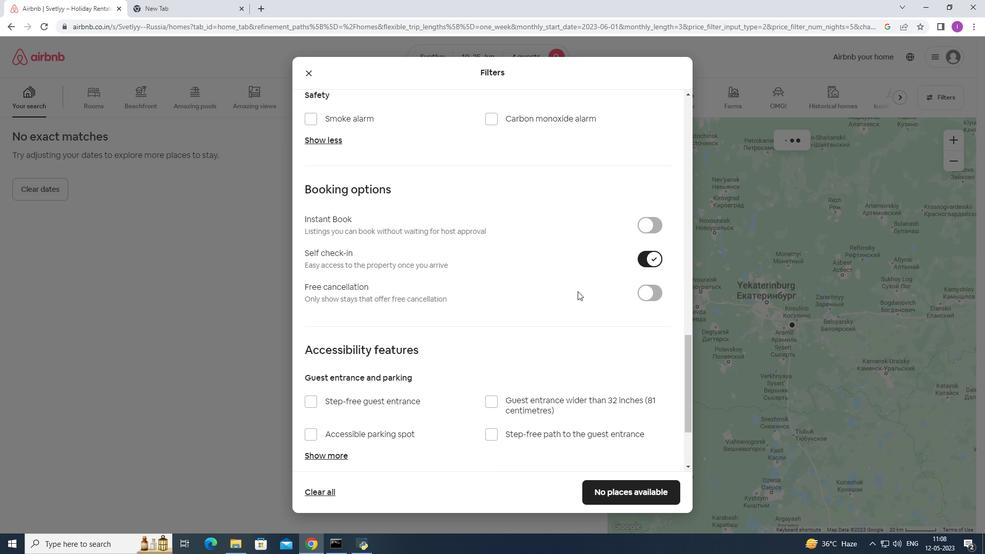 
Action: Mouse moved to (504, 295)
Screenshot: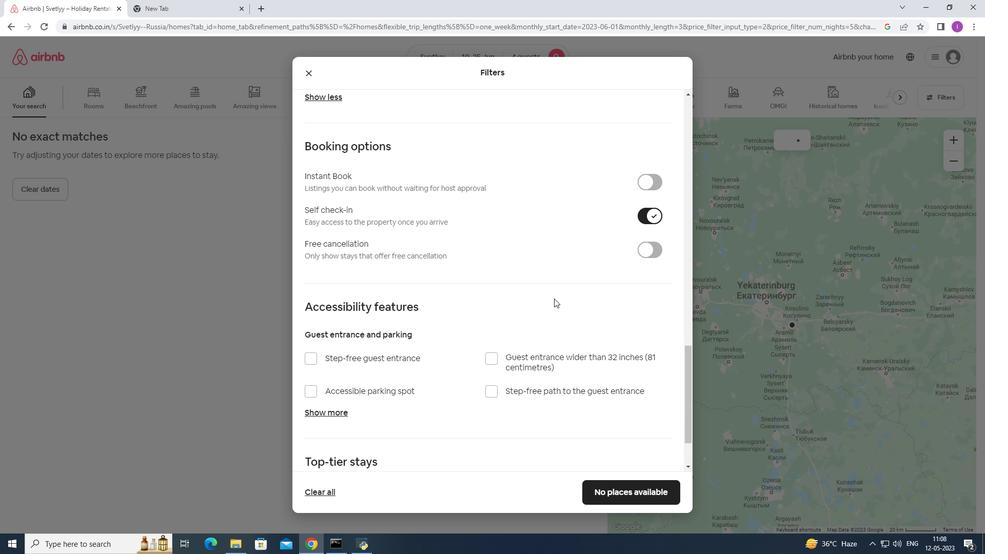 
Action: Mouse scrolled (504, 295) with delta (0, 0)
Screenshot: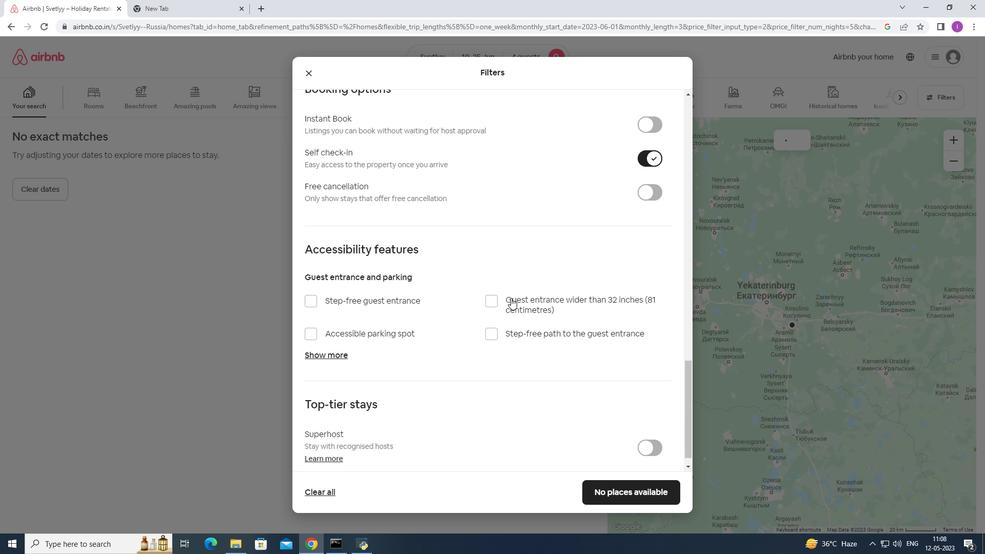 
Action: Mouse scrolled (504, 295) with delta (0, 0)
Screenshot: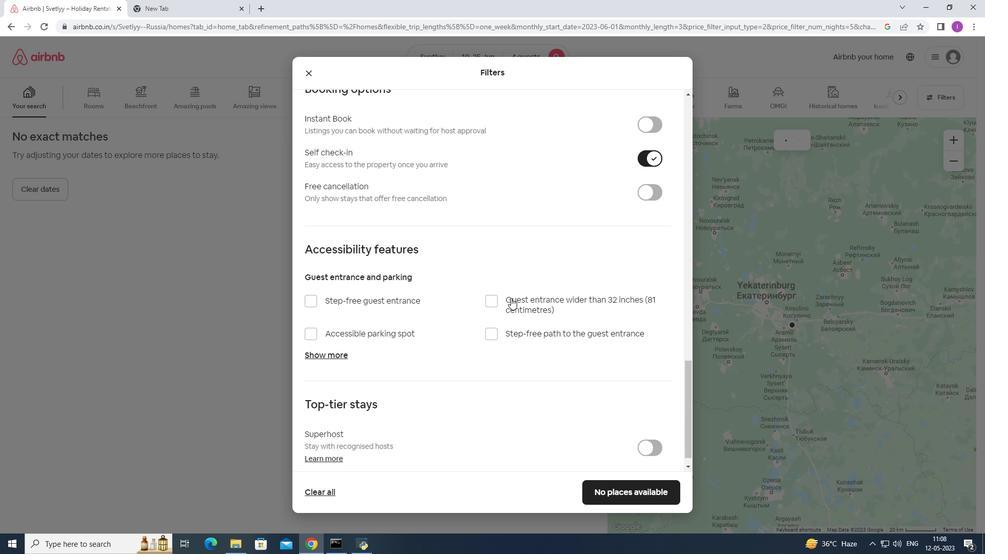 
Action: Mouse scrolled (504, 295) with delta (0, 0)
Screenshot: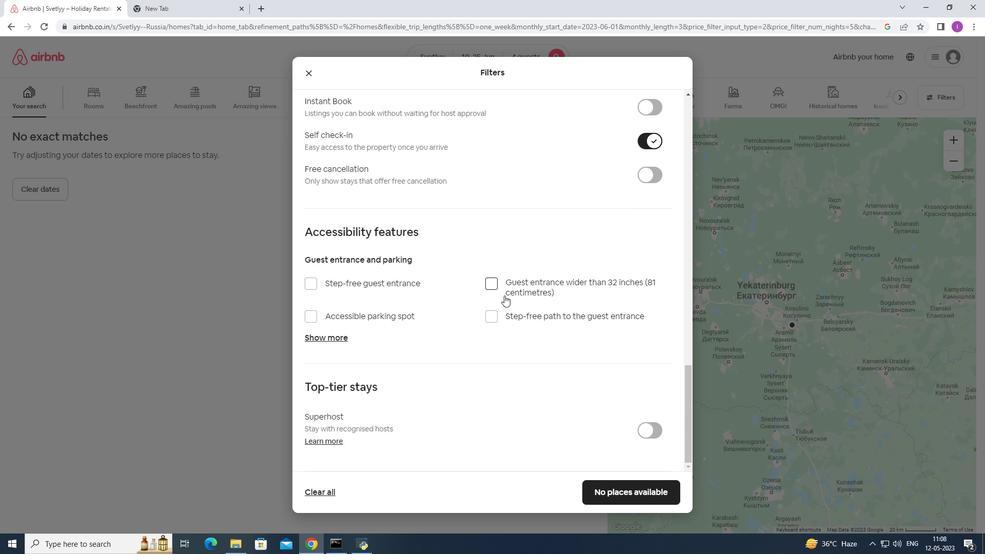 
Action: Mouse scrolled (504, 295) with delta (0, 0)
Screenshot: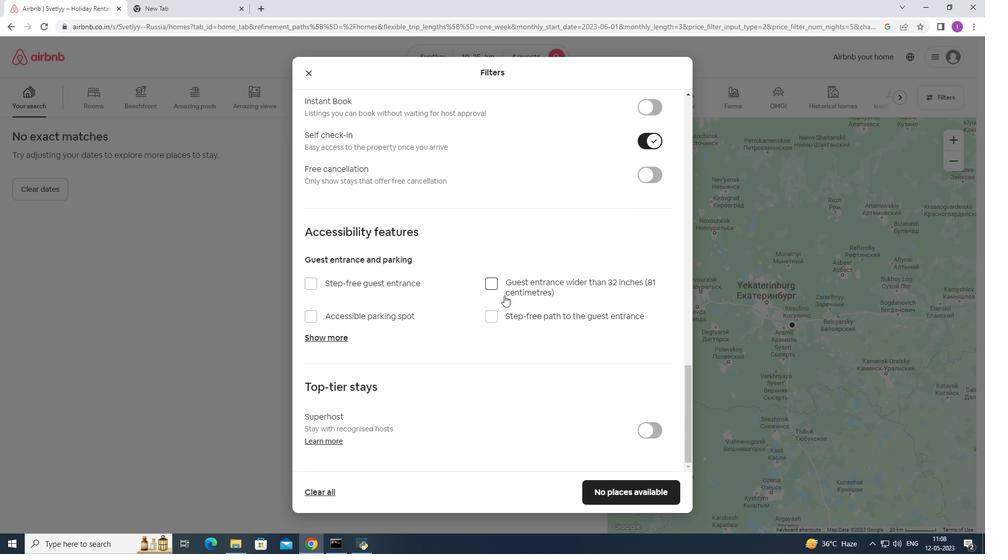 
Action: Mouse scrolled (504, 295) with delta (0, 0)
Screenshot: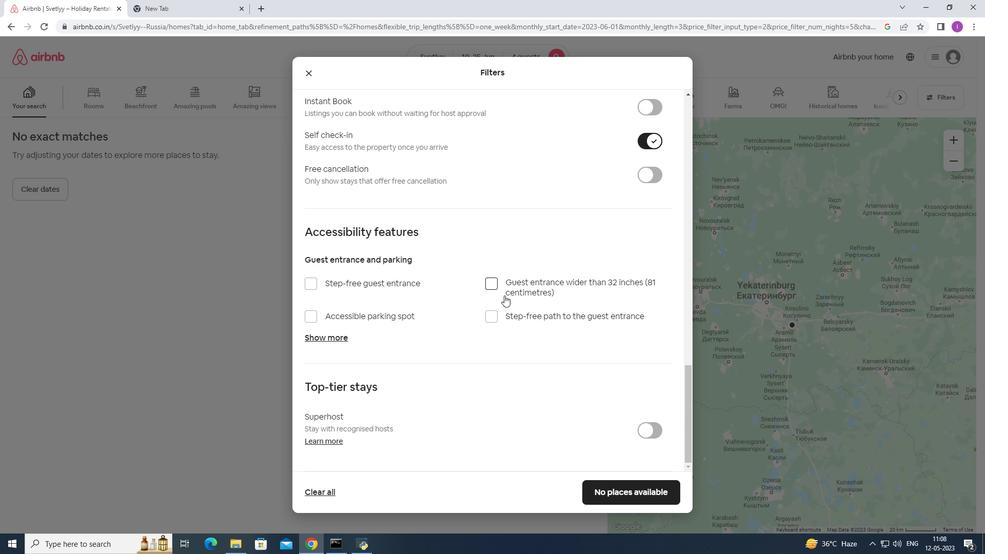 
Action: Mouse scrolled (504, 295) with delta (0, 0)
Screenshot: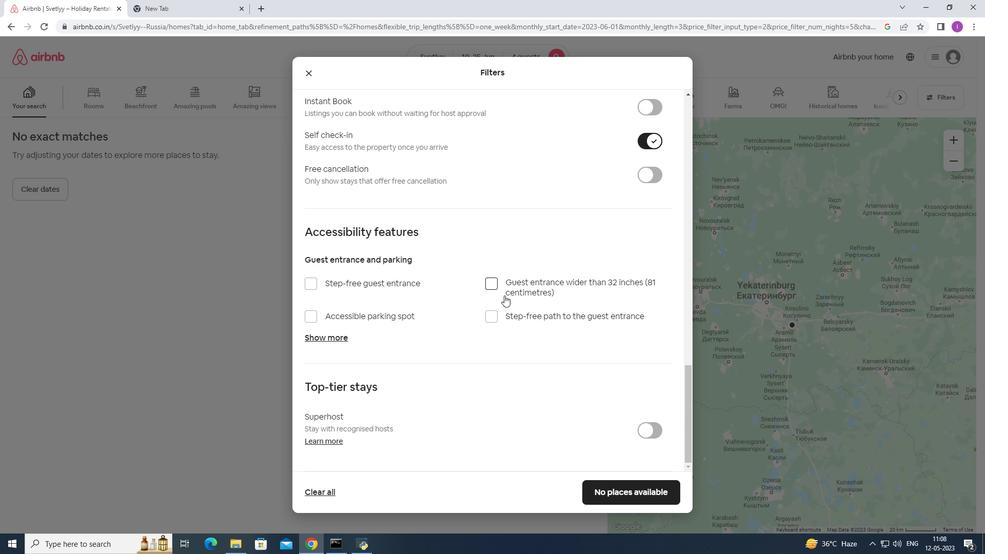 
Action: Mouse moved to (504, 295)
Screenshot: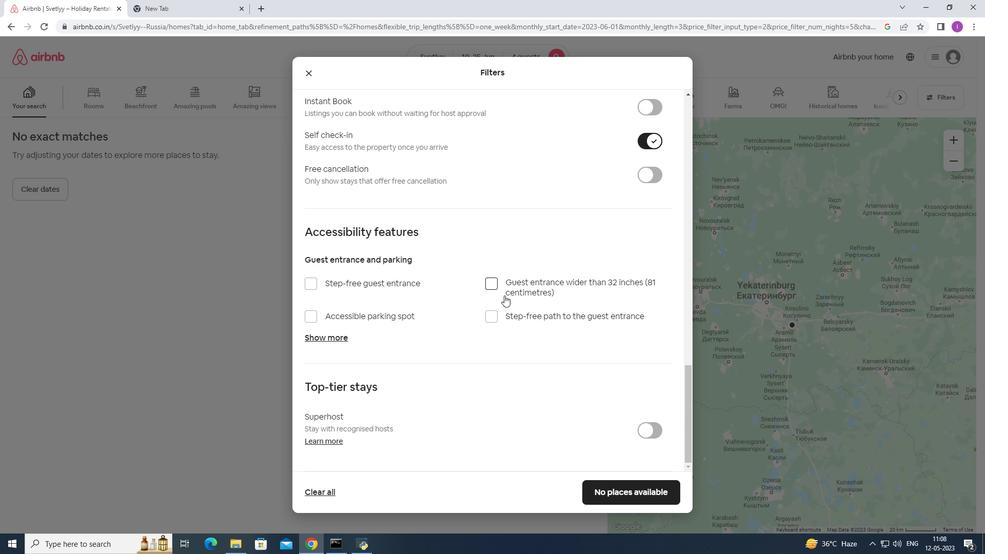 
Action: Mouse scrolled (504, 295) with delta (0, 0)
Screenshot: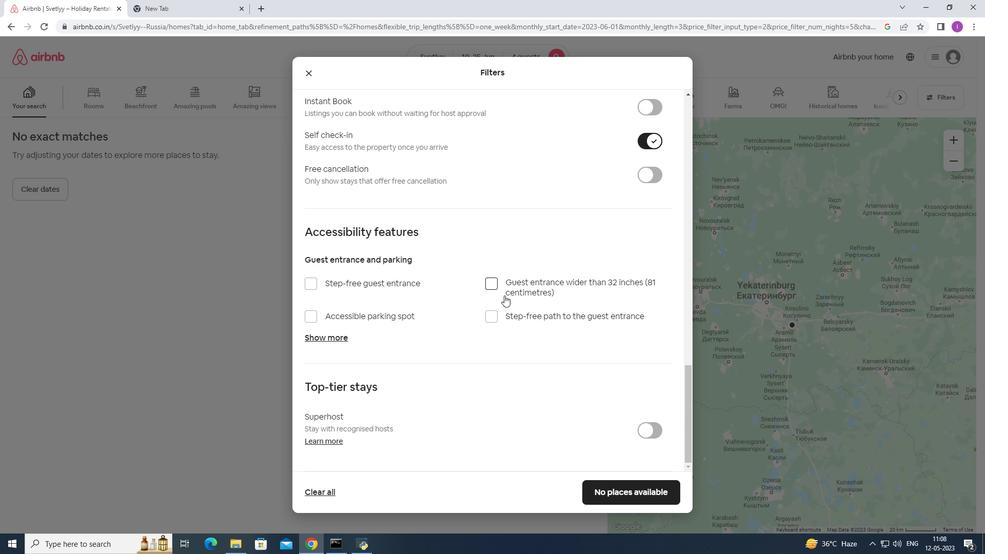 
Action: Mouse moved to (624, 498)
Screenshot: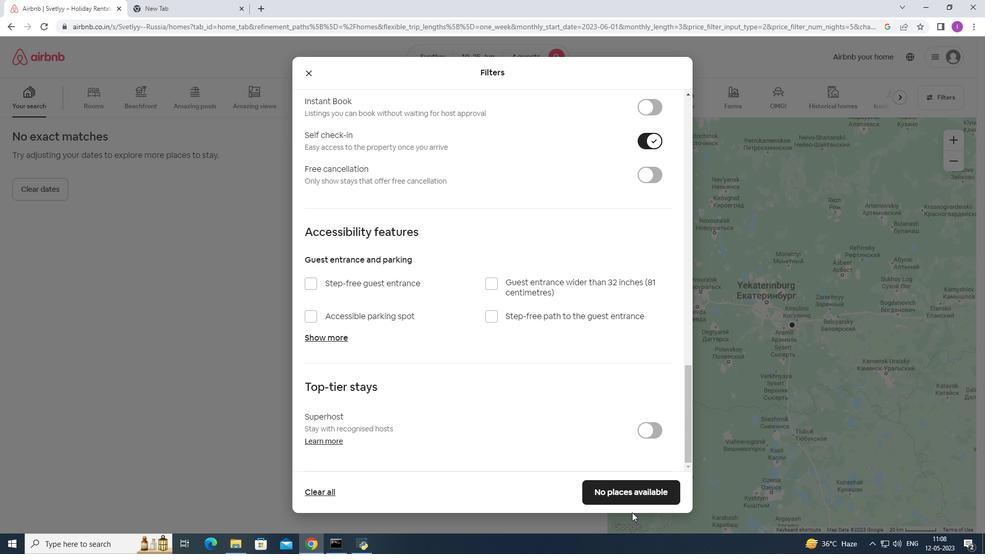 
Action: Mouse pressed left at (624, 498)
Screenshot: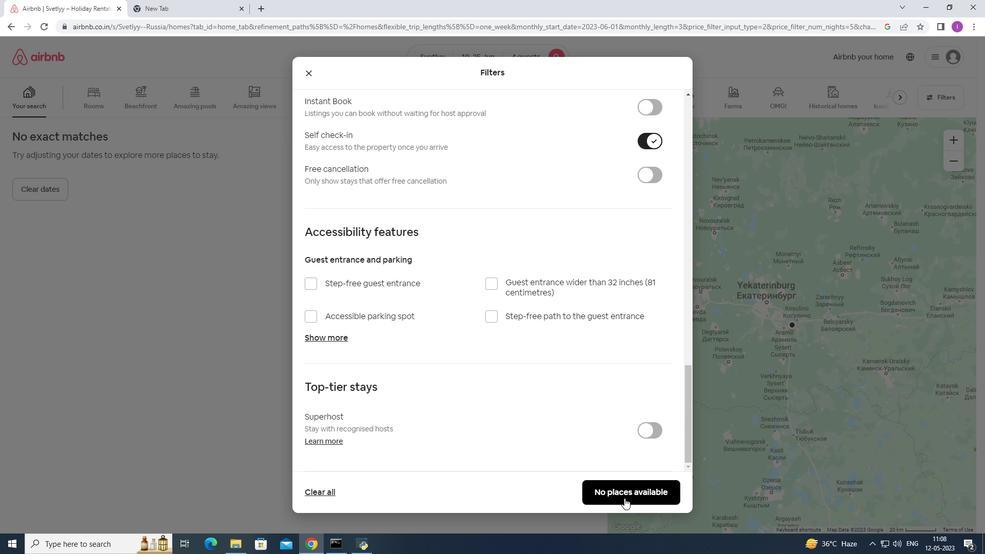 
Action: Mouse moved to (631, 485)
Screenshot: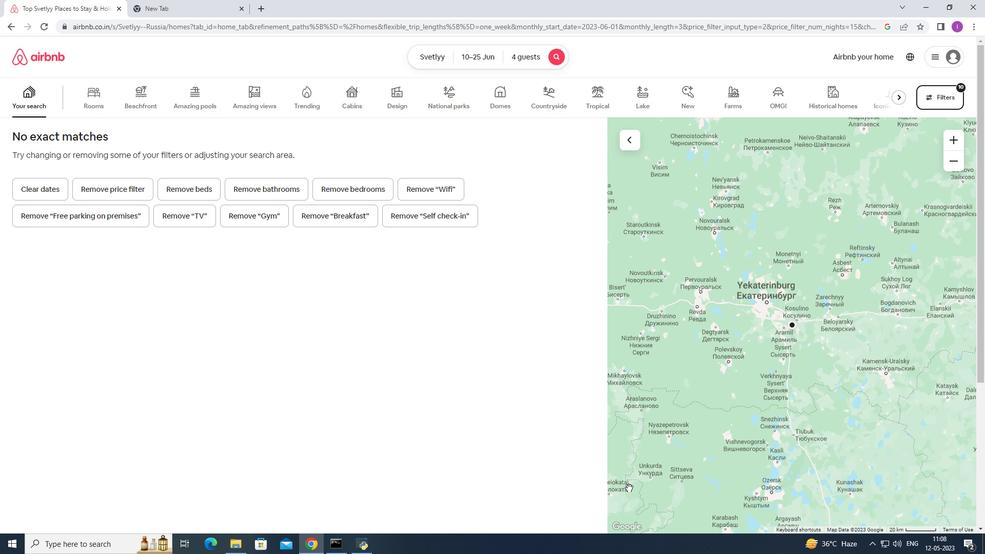 
